 Task: Create a rule when custom fields attachments is set to a date Less than 1 hours from now by anyone except me.
Action: Mouse moved to (1367, 114)
Screenshot: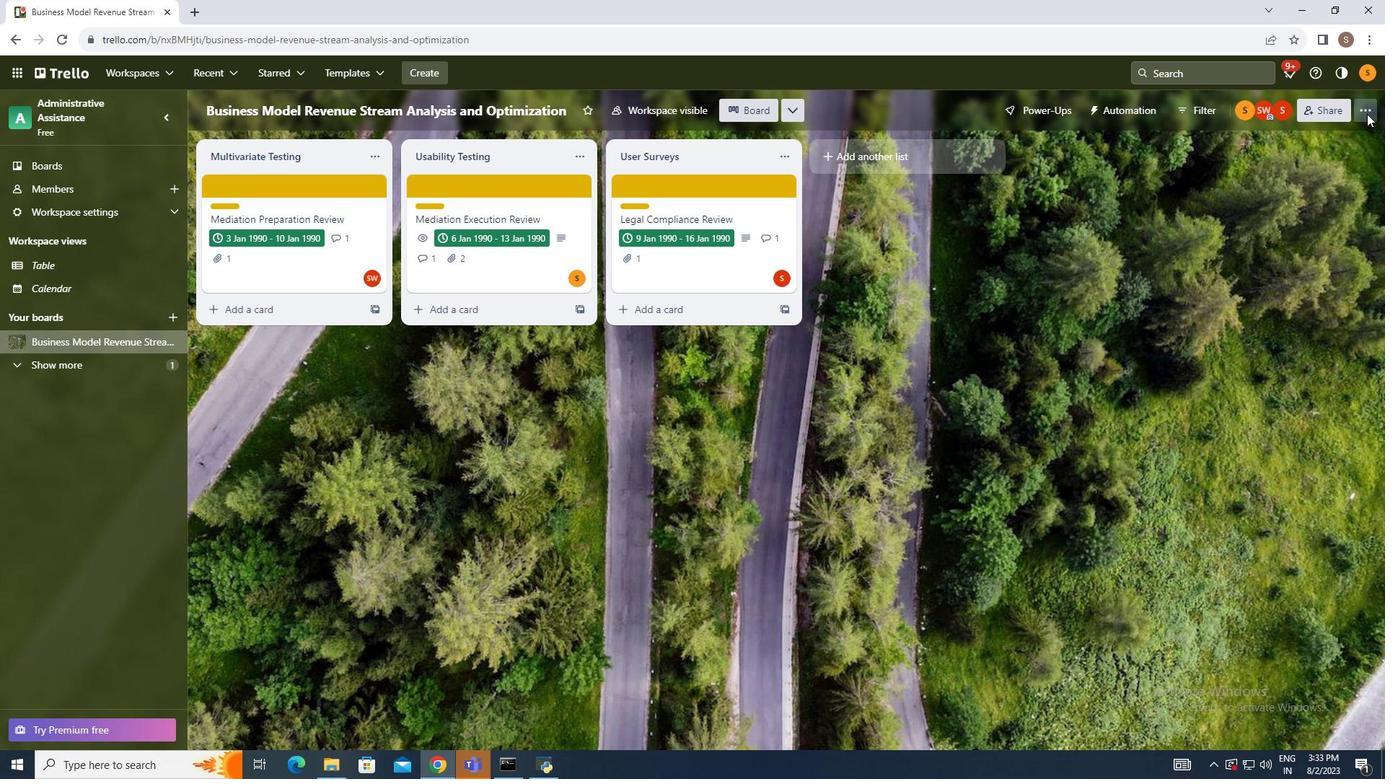 
Action: Mouse pressed left at (1367, 114)
Screenshot: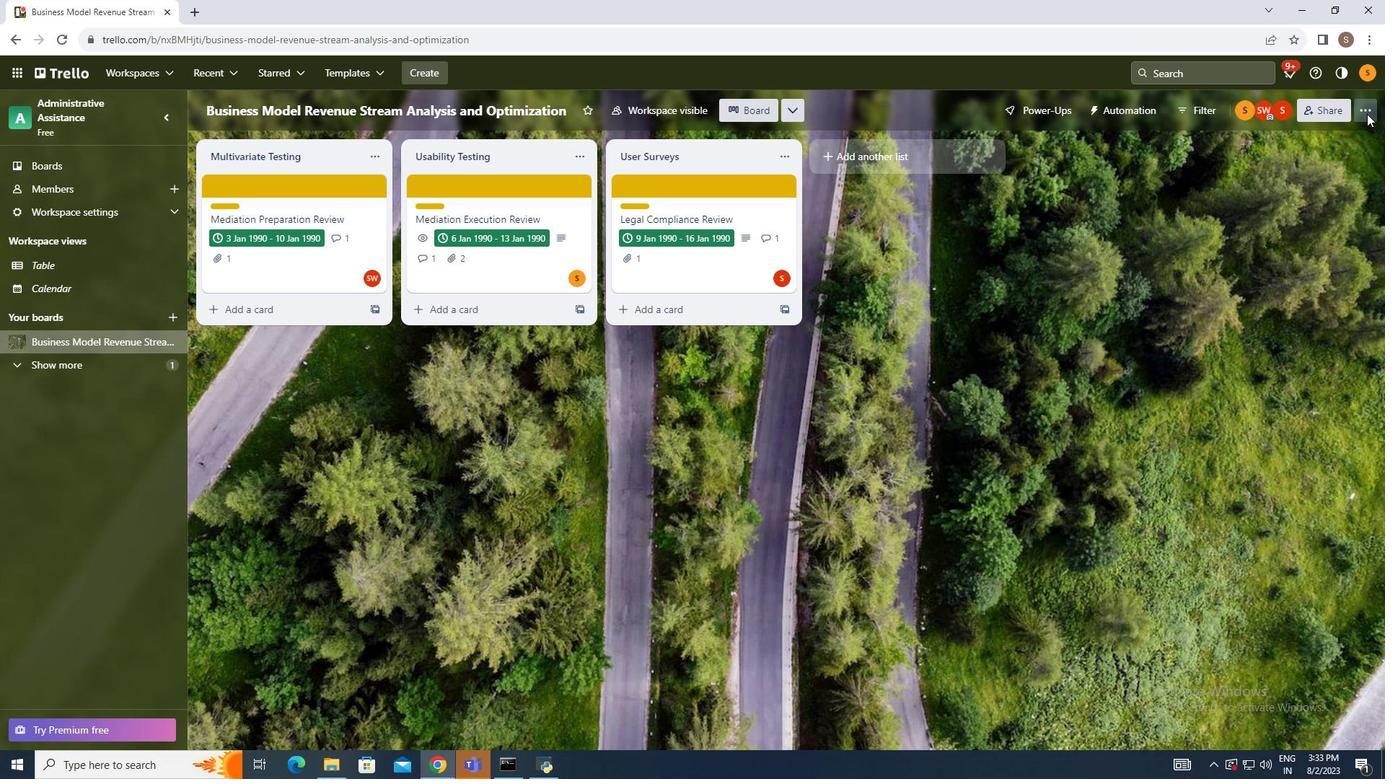 
Action: Mouse moved to (1246, 318)
Screenshot: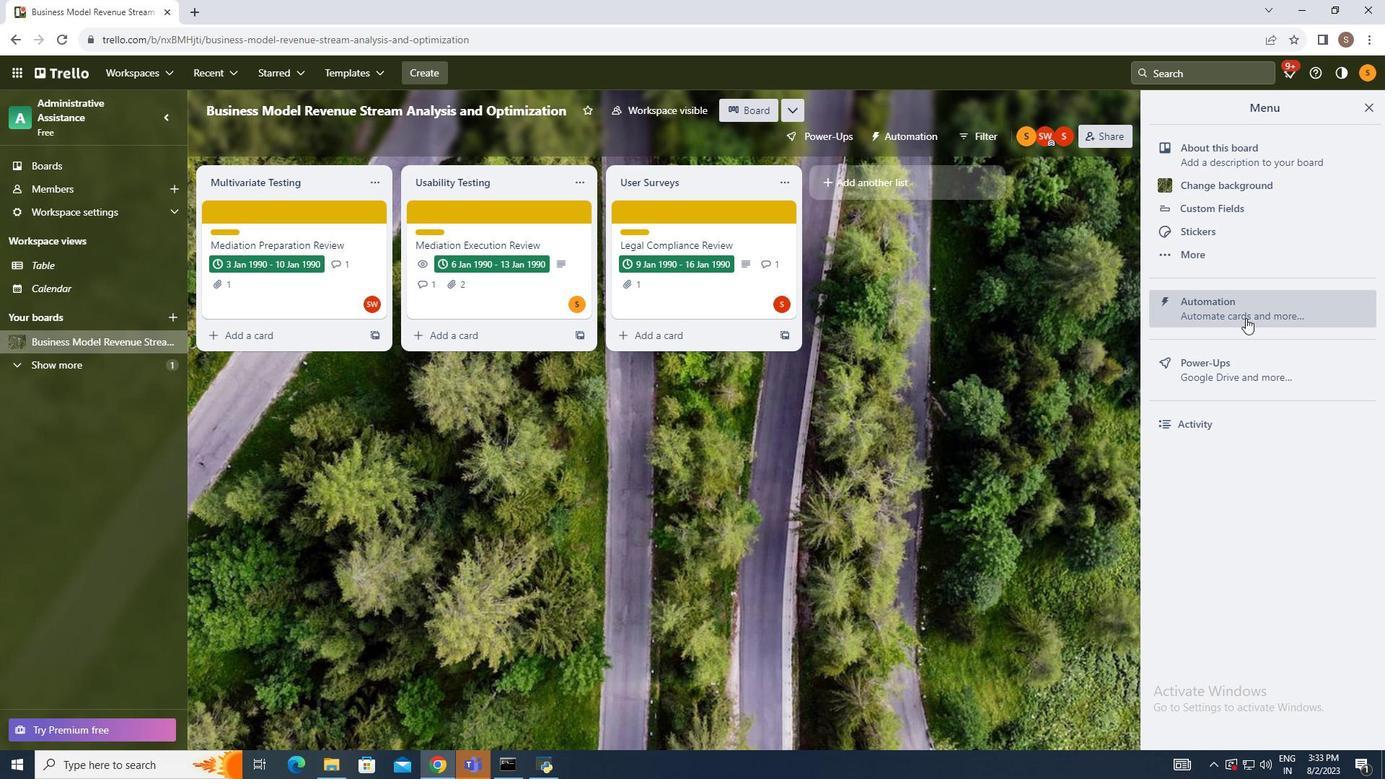
Action: Mouse pressed left at (1246, 318)
Screenshot: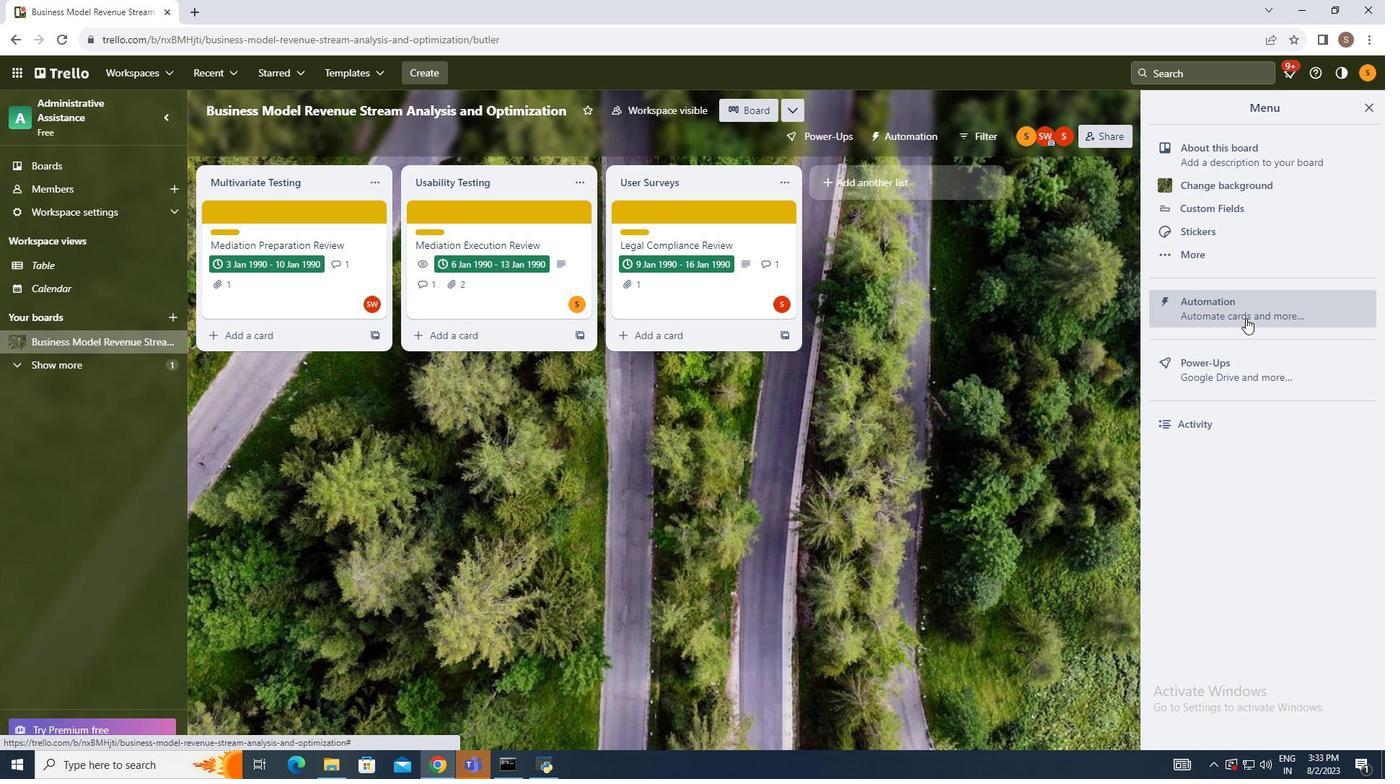 
Action: Mouse moved to (271, 259)
Screenshot: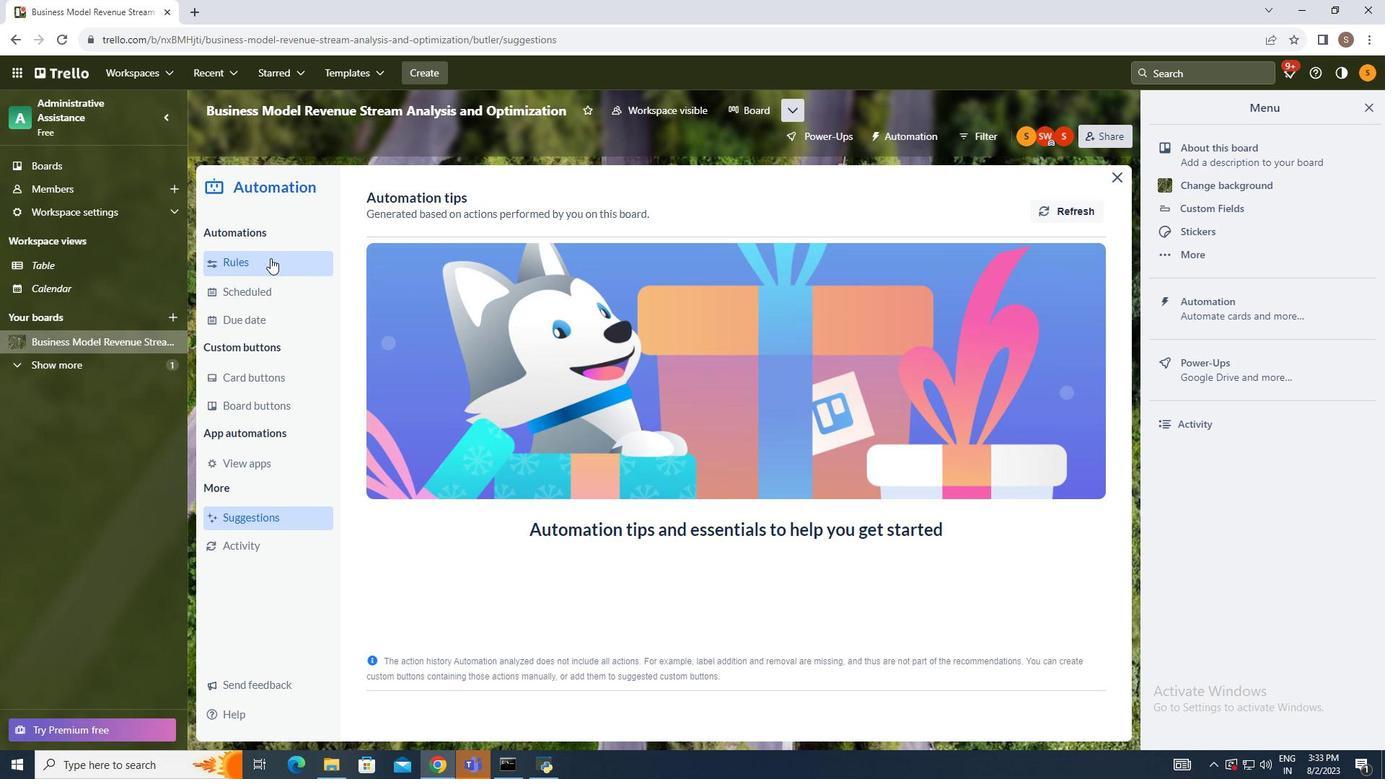 
Action: Mouse pressed left at (271, 259)
Screenshot: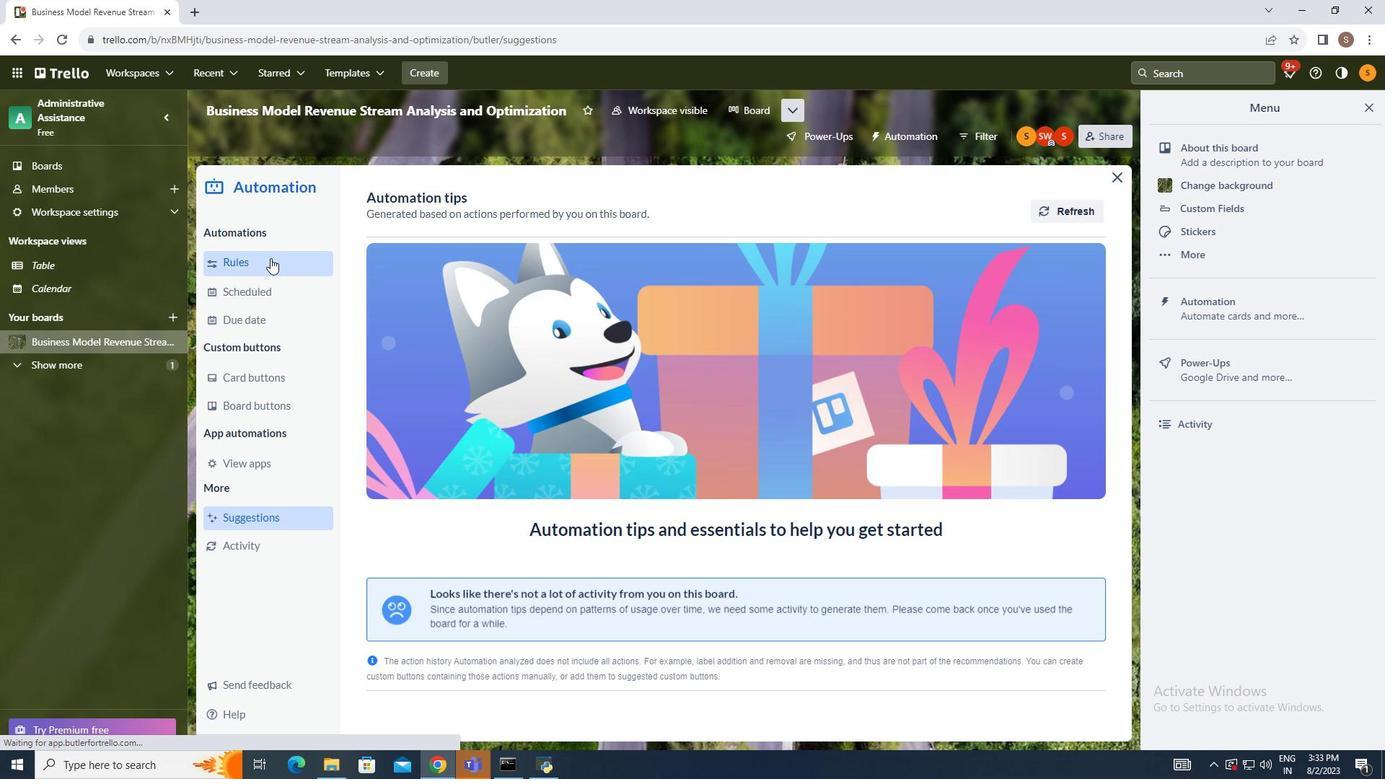 
Action: Mouse moved to (981, 207)
Screenshot: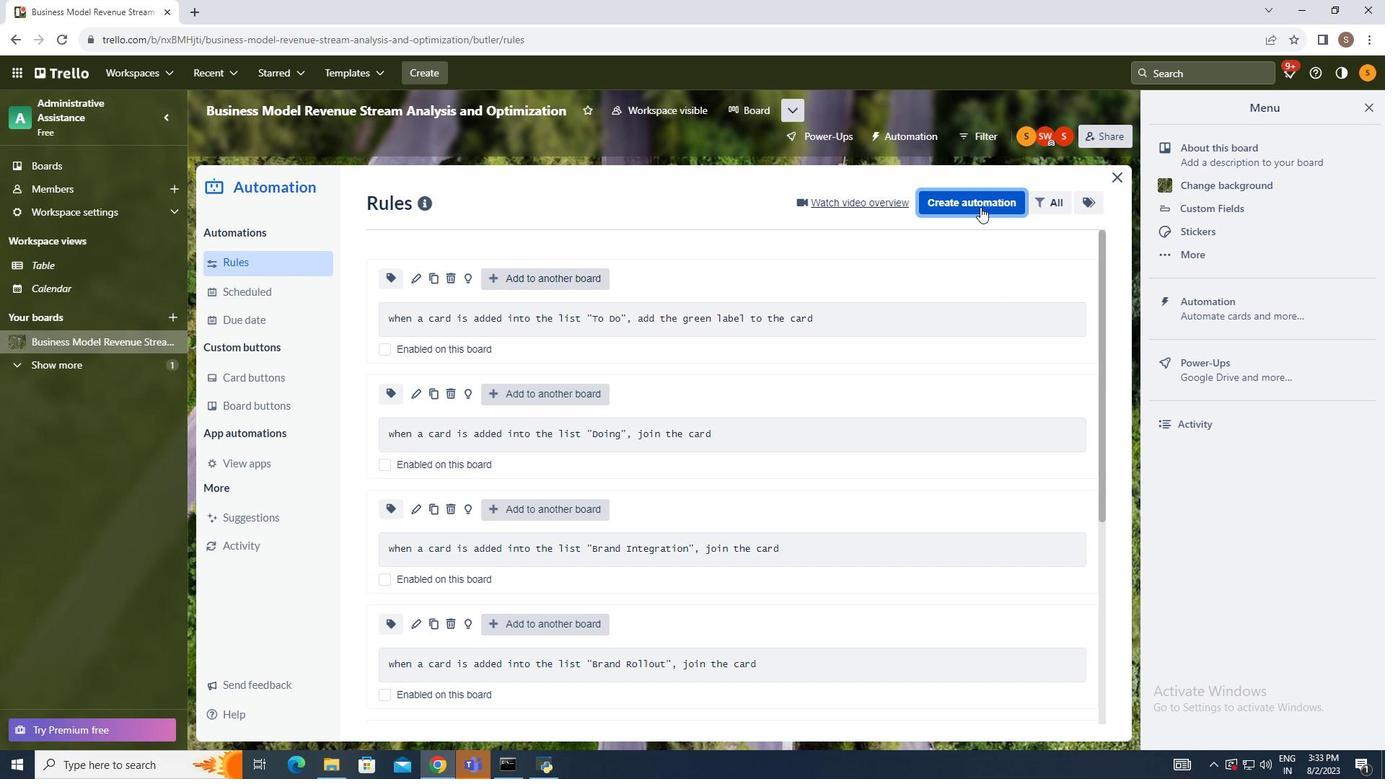 
Action: Mouse pressed left at (981, 207)
Screenshot: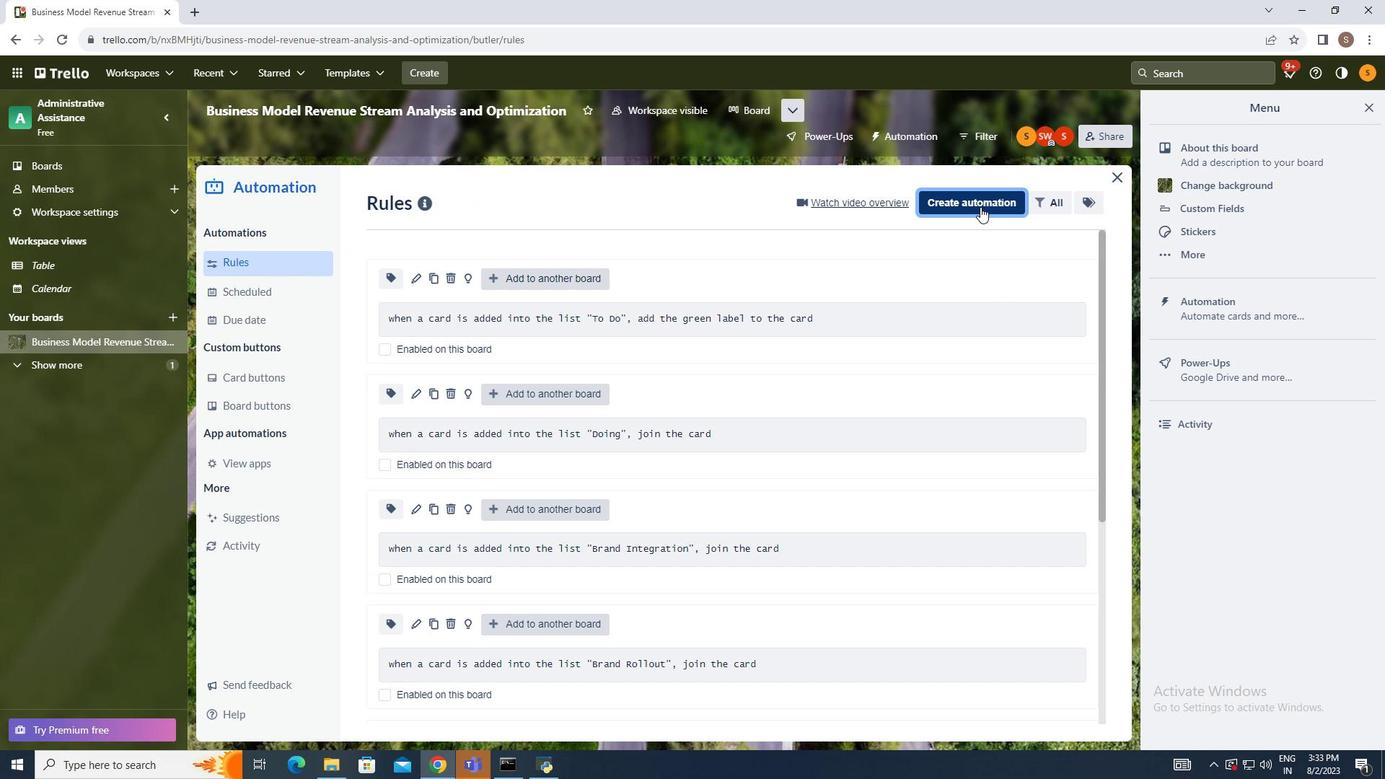 
Action: Mouse moved to (717, 345)
Screenshot: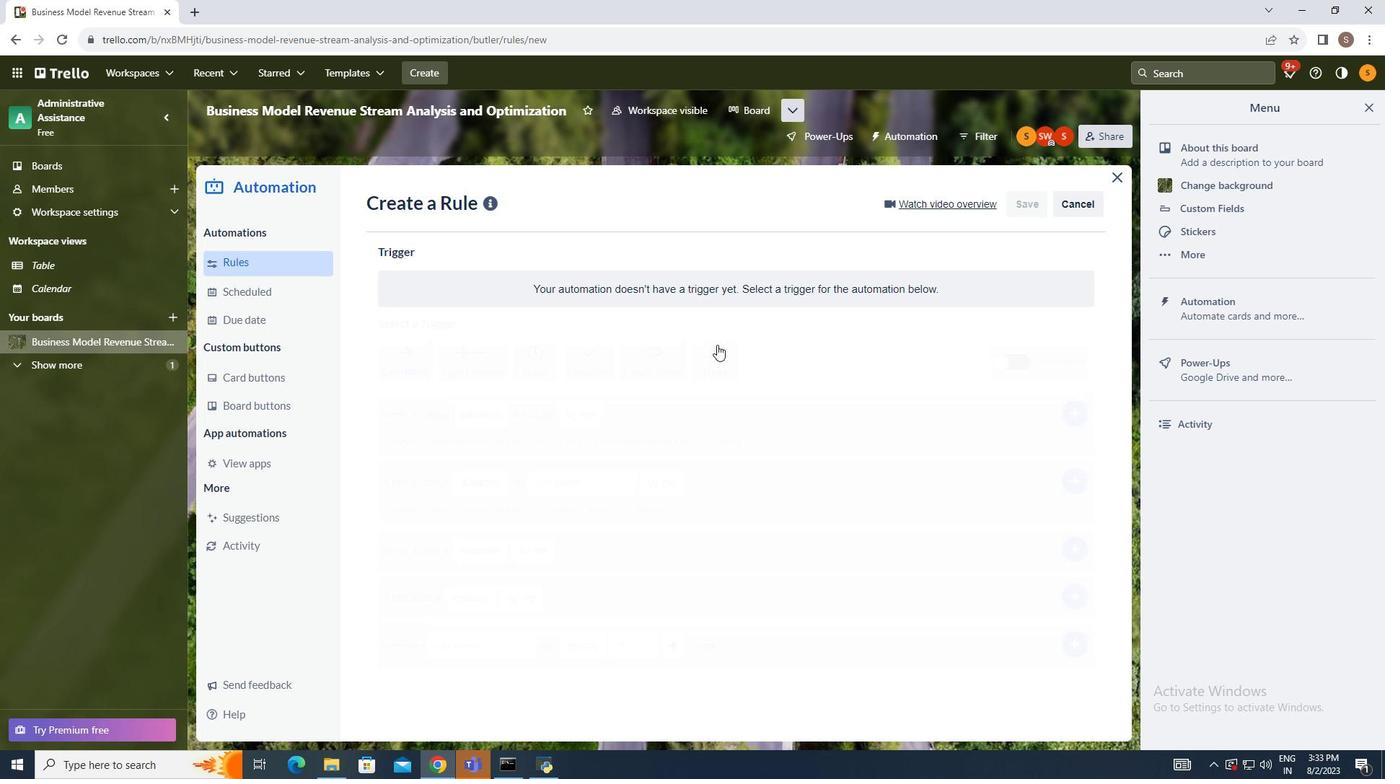 
Action: Mouse pressed left at (717, 345)
Screenshot: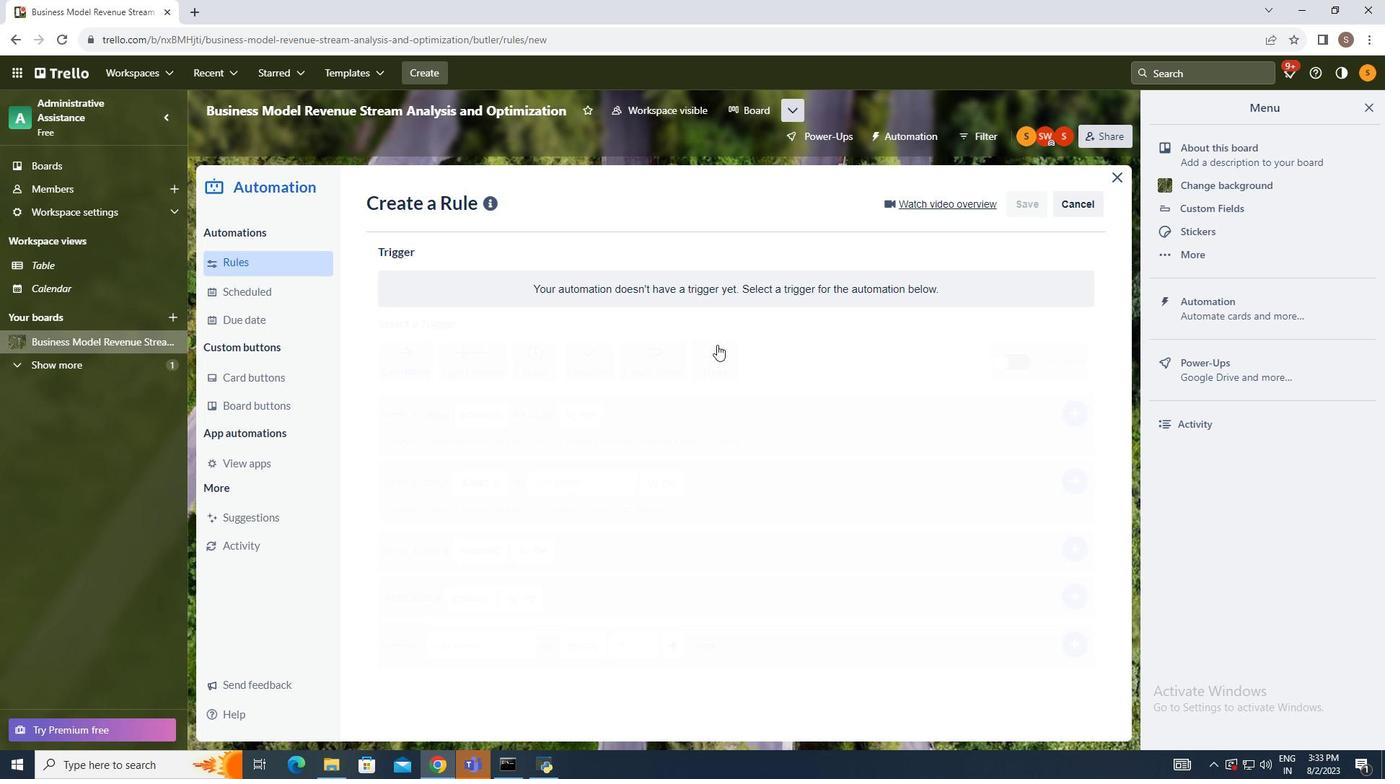 
Action: Mouse moved to (720, 400)
Screenshot: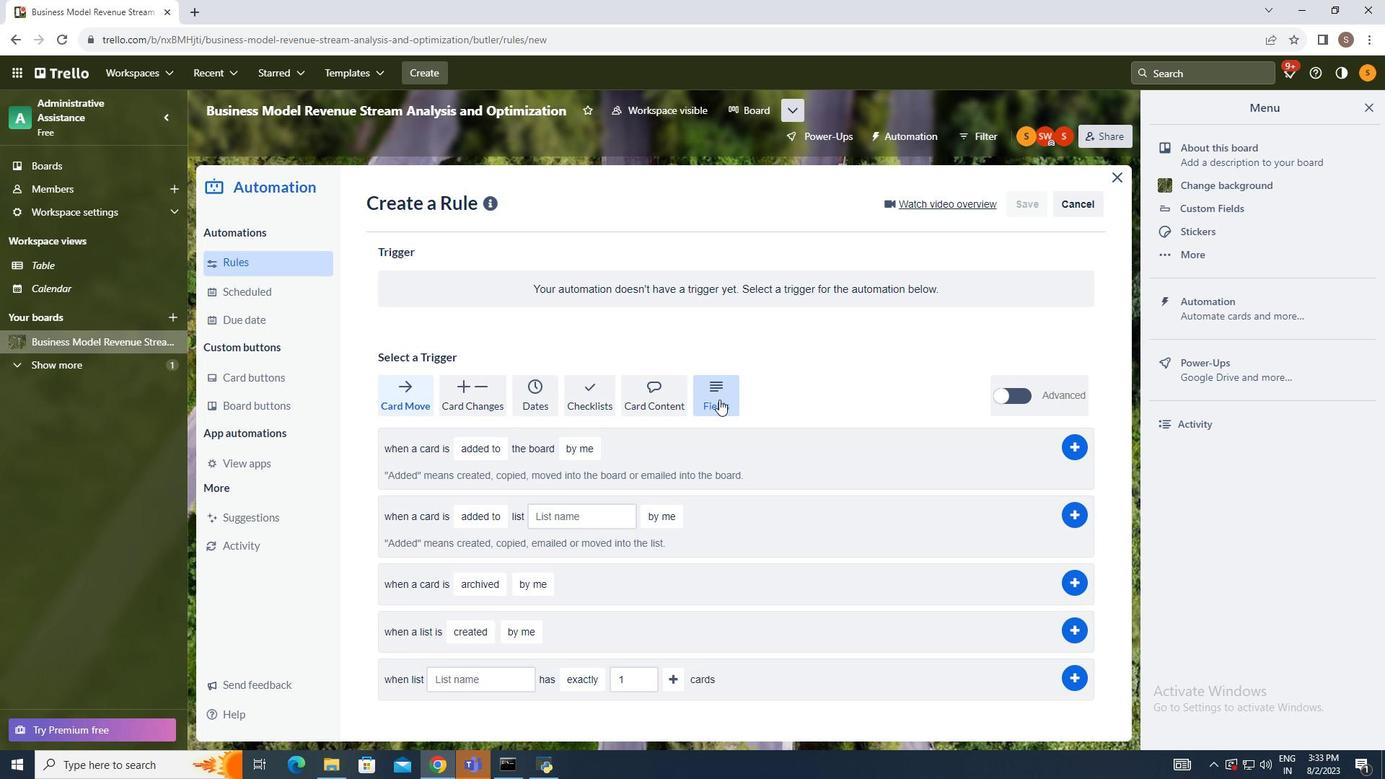 
Action: Mouse pressed left at (720, 400)
Screenshot: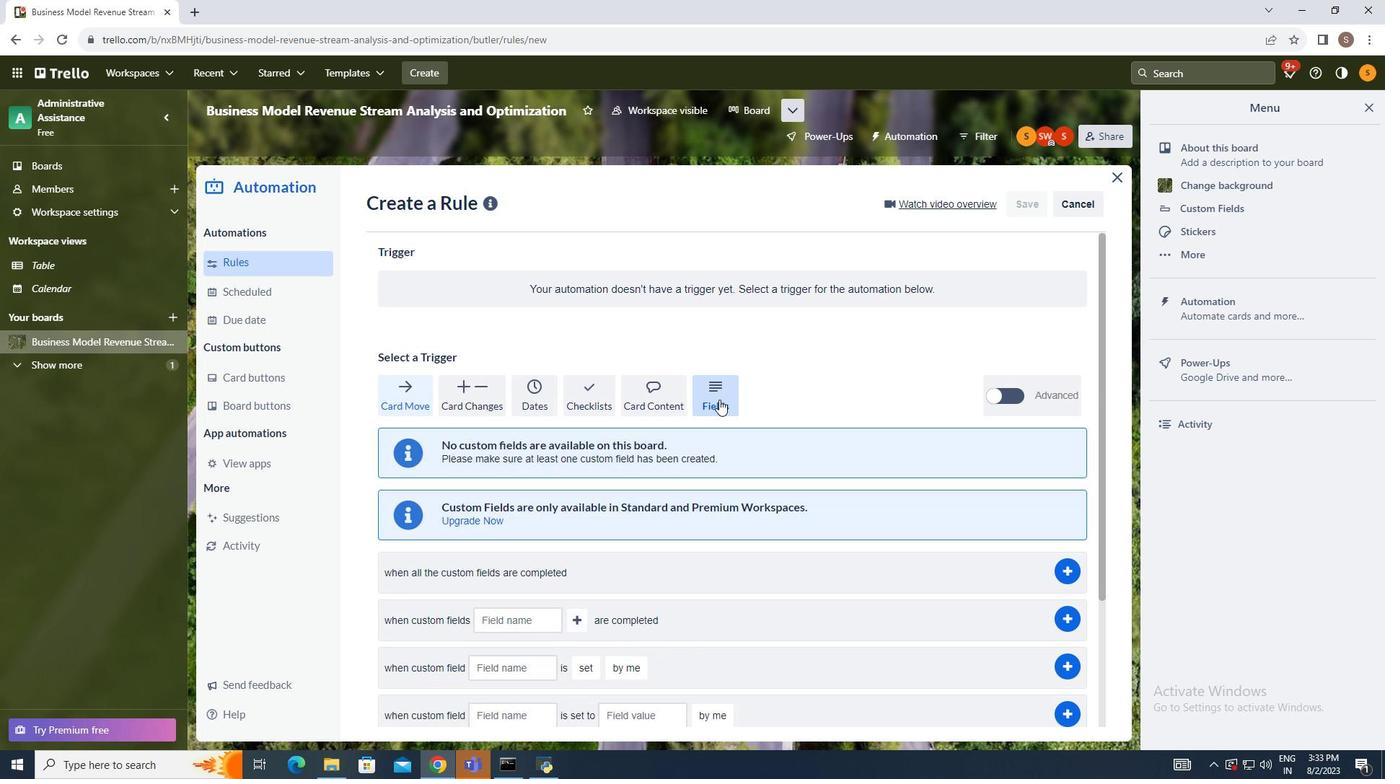 
Action: Mouse moved to (742, 471)
Screenshot: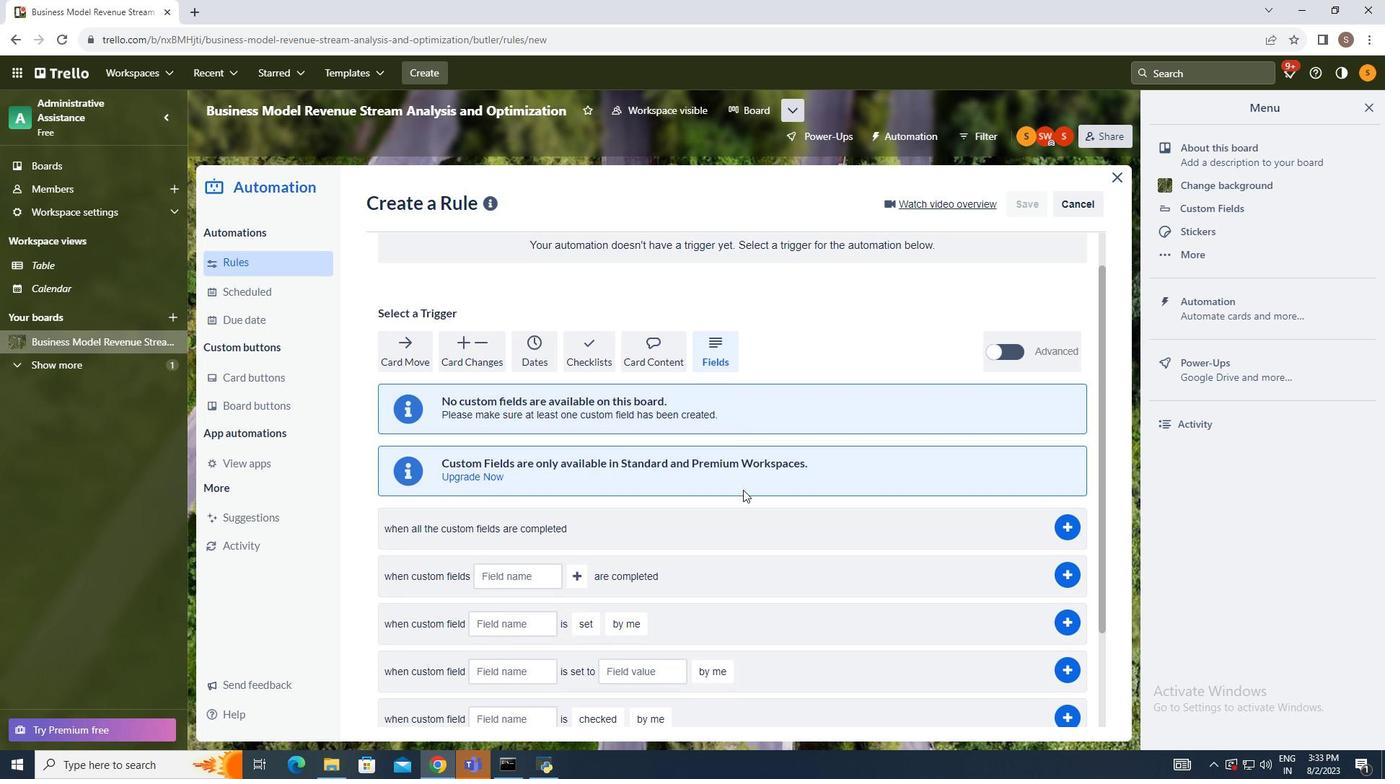 
Action: Mouse scrolled (742, 470) with delta (0, 0)
Screenshot: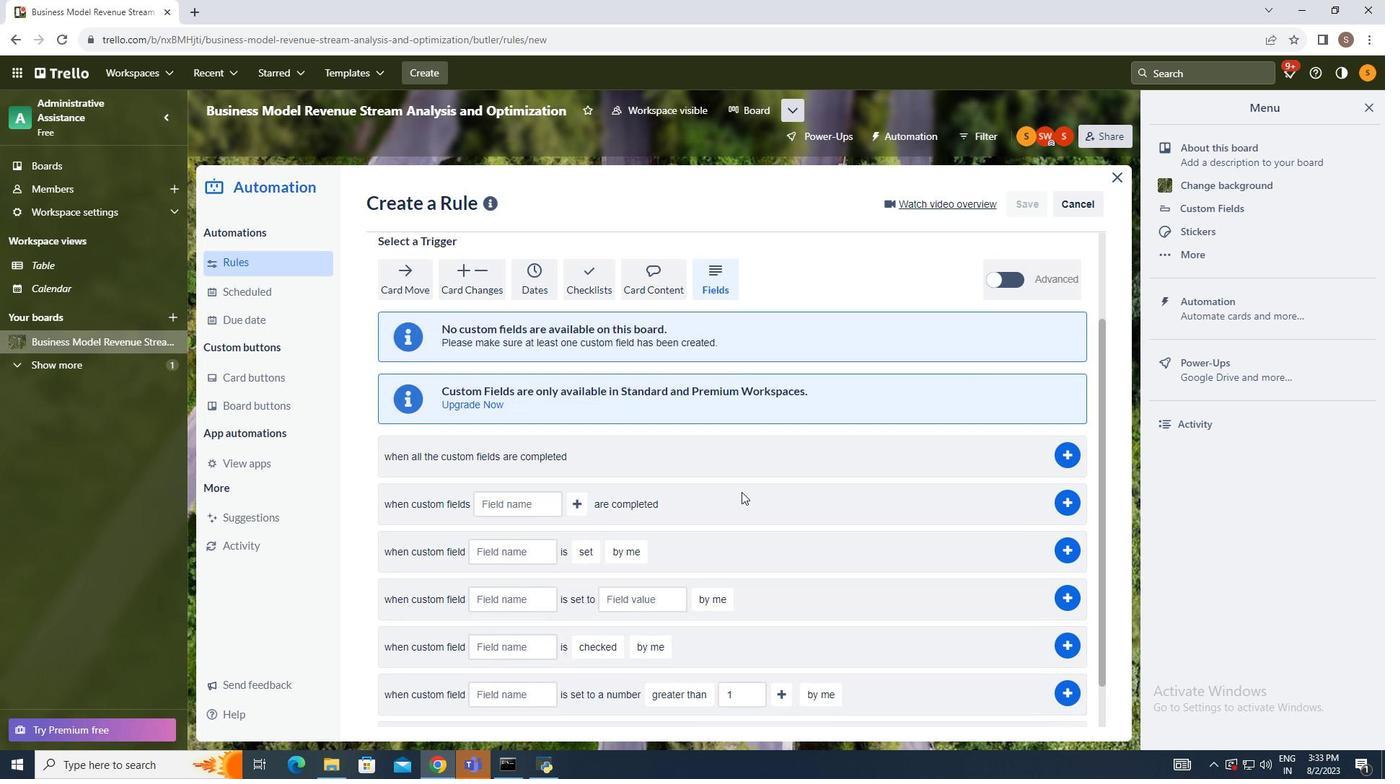 
Action: Mouse moved to (743, 481)
Screenshot: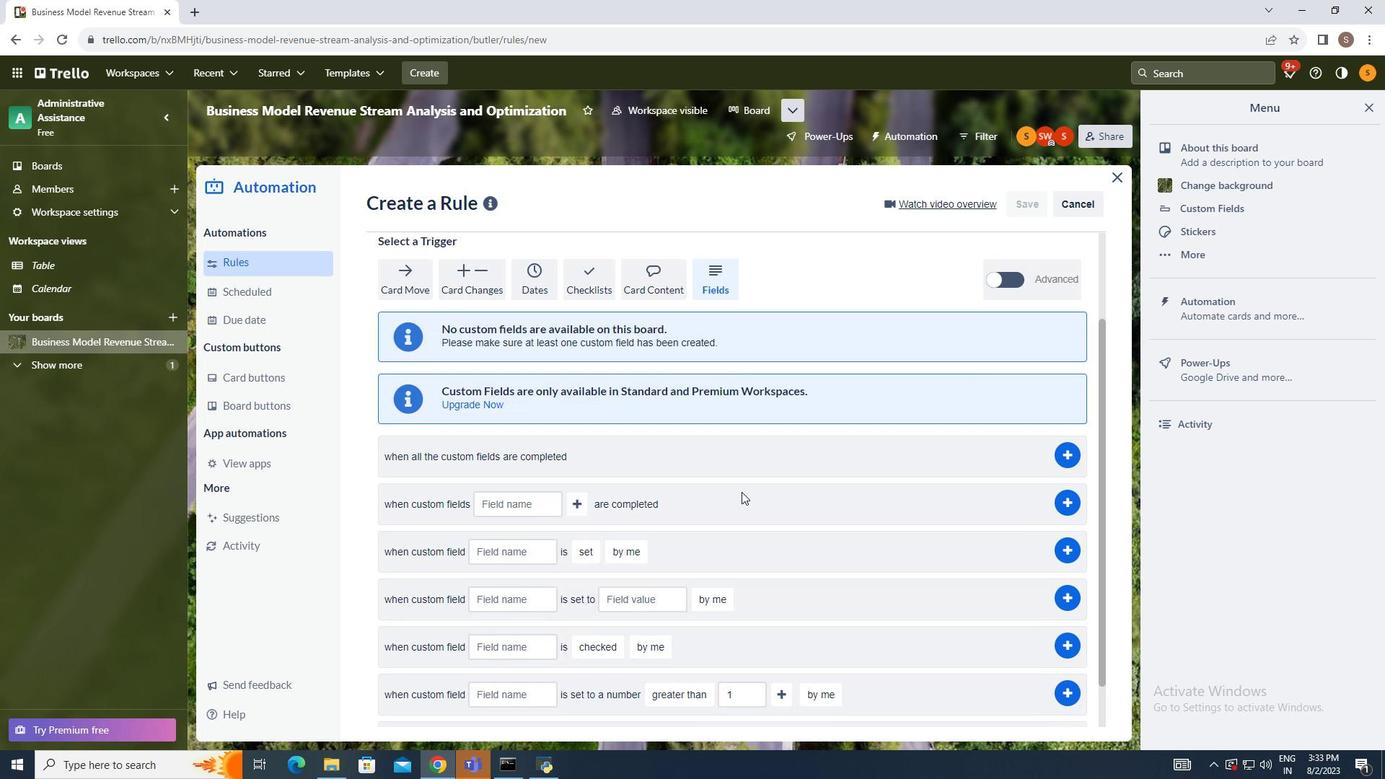 
Action: Mouse scrolled (743, 480) with delta (0, 0)
Screenshot: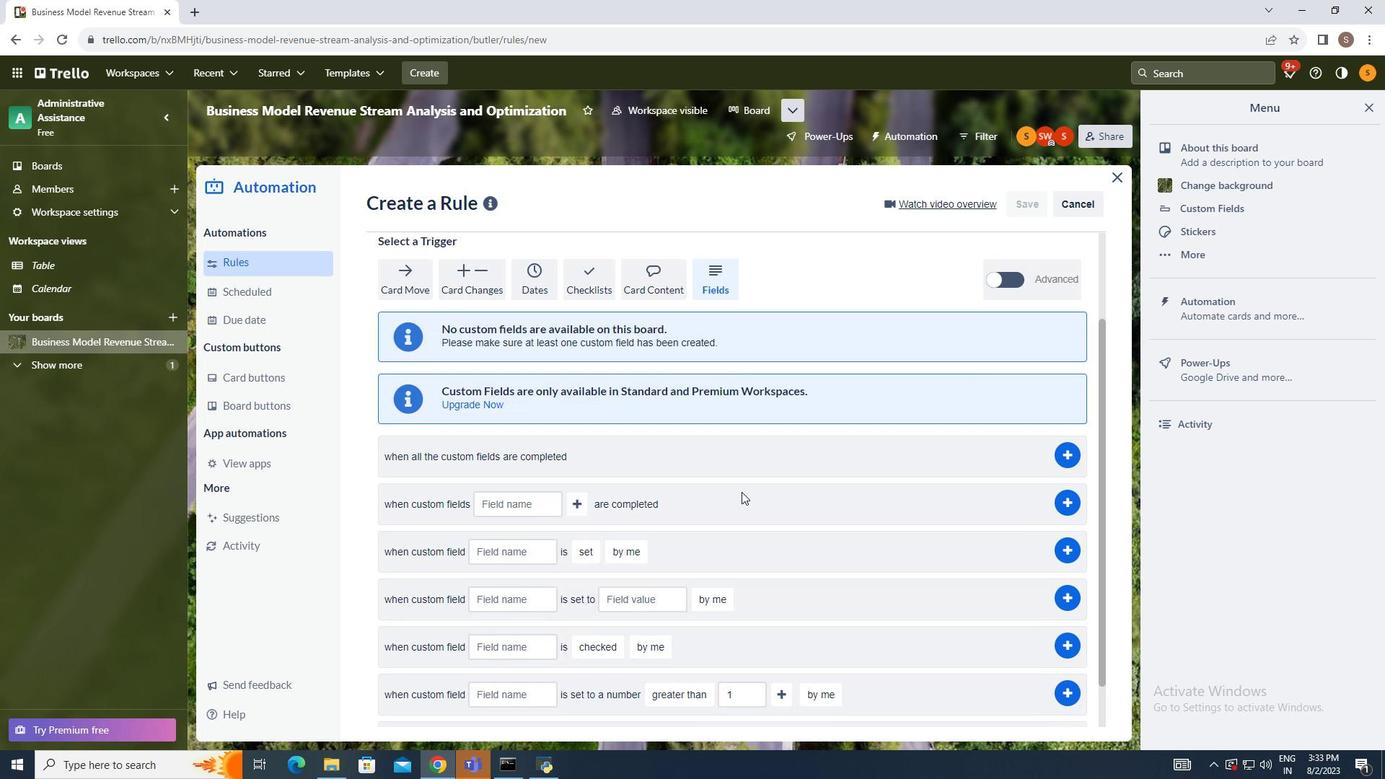 
Action: Mouse moved to (743, 490)
Screenshot: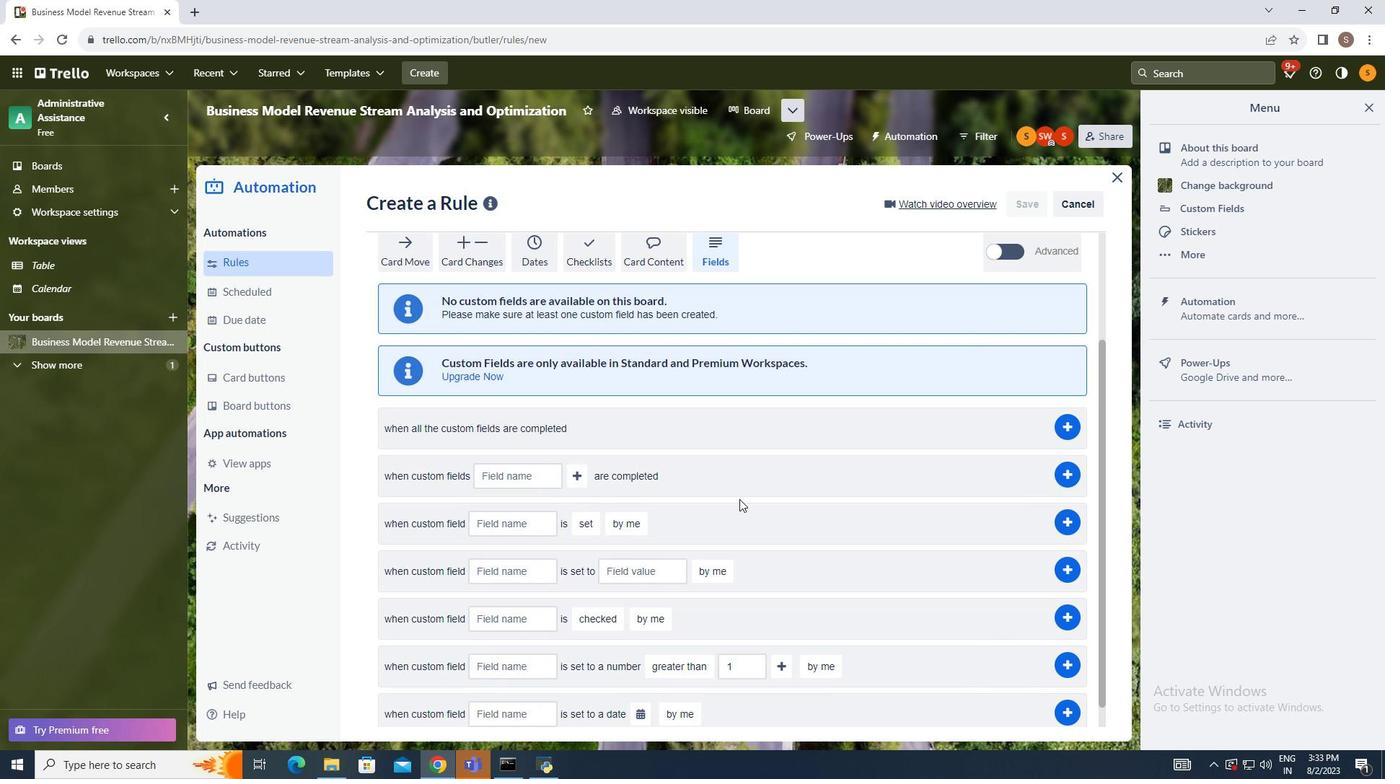 
Action: Mouse scrolled (743, 491) with delta (0, 0)
Screenshot: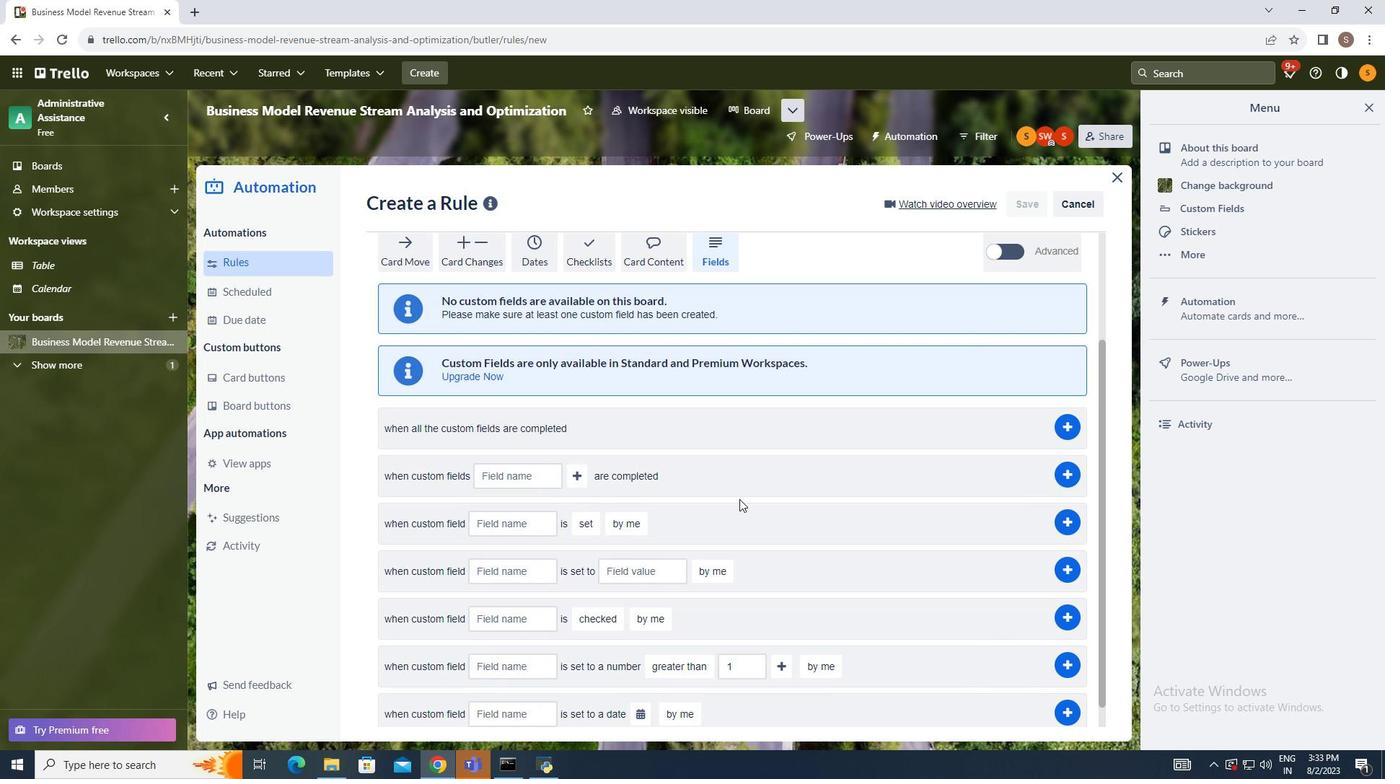
Action: Mouse moved to (741, 497)
Screenshot: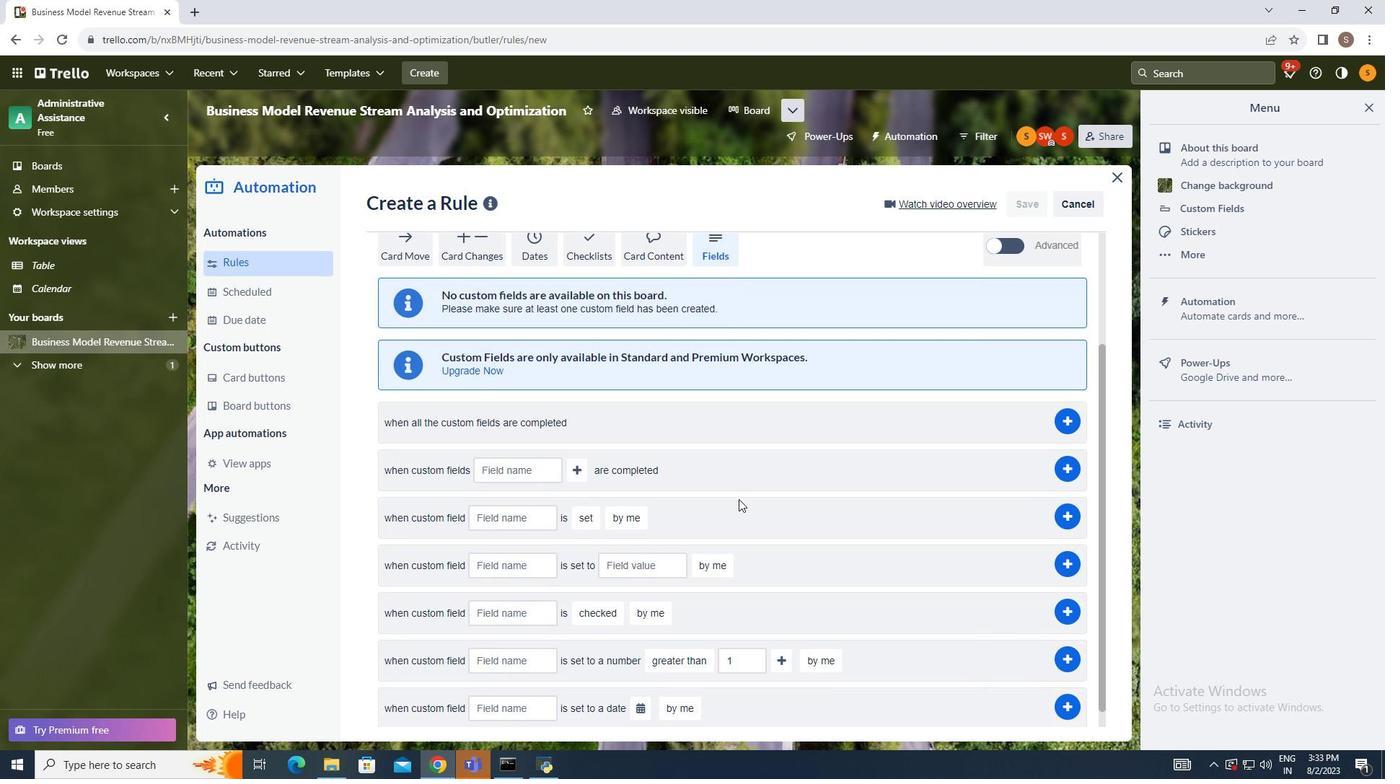 
Action: Mouse scrolled (741, 495) with delta (0, 0)
Screenshot: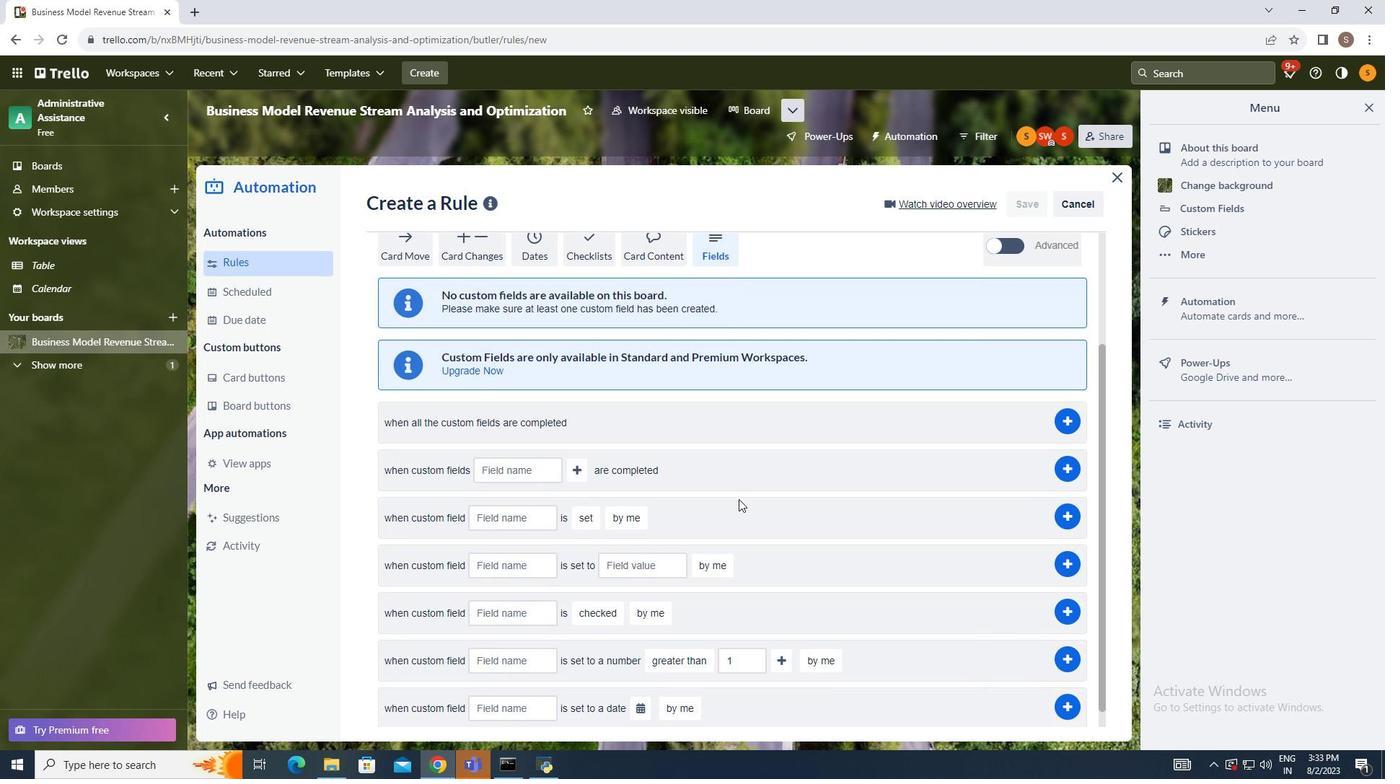 
Action: Mouse moved to (740, 499)
Screenshot: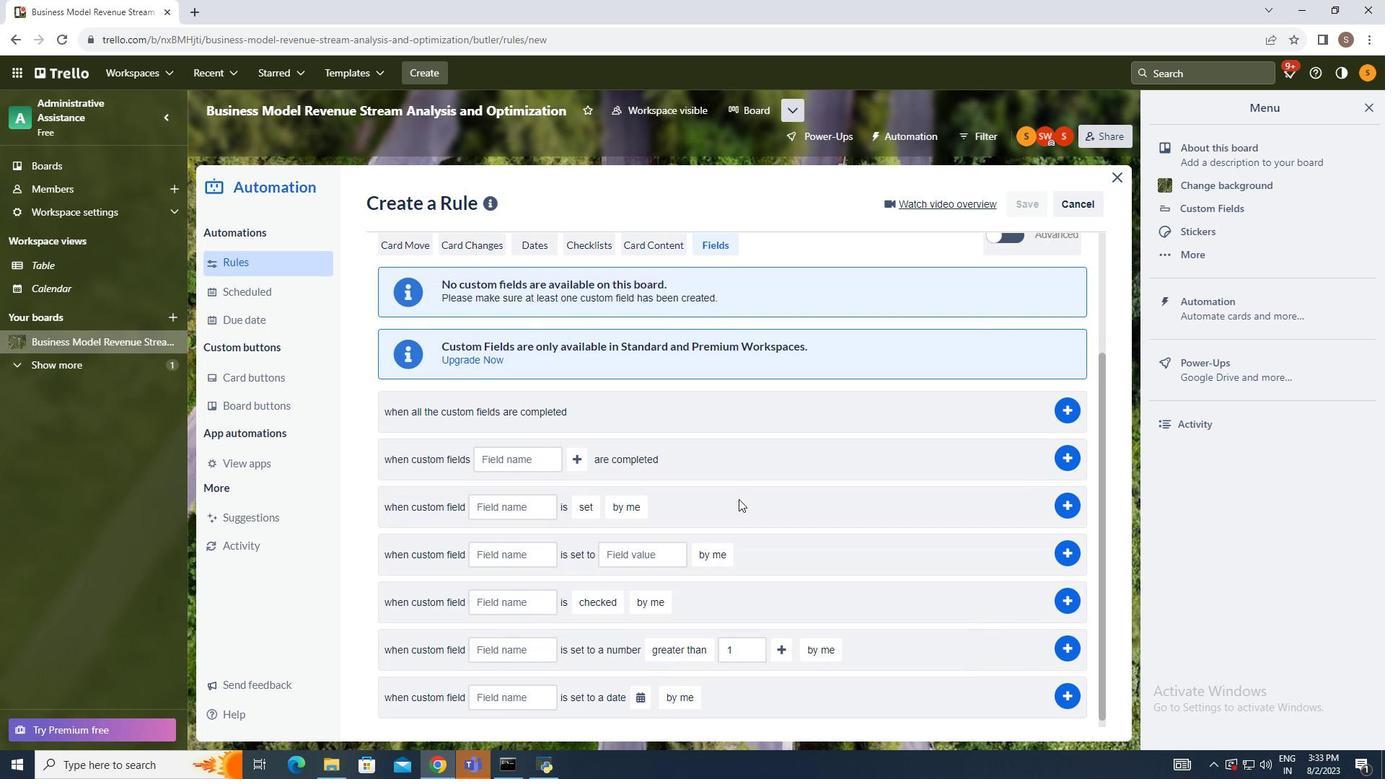 
Action: Mouse scrolled (740, 499) with delta (0, 0)
Screenshot: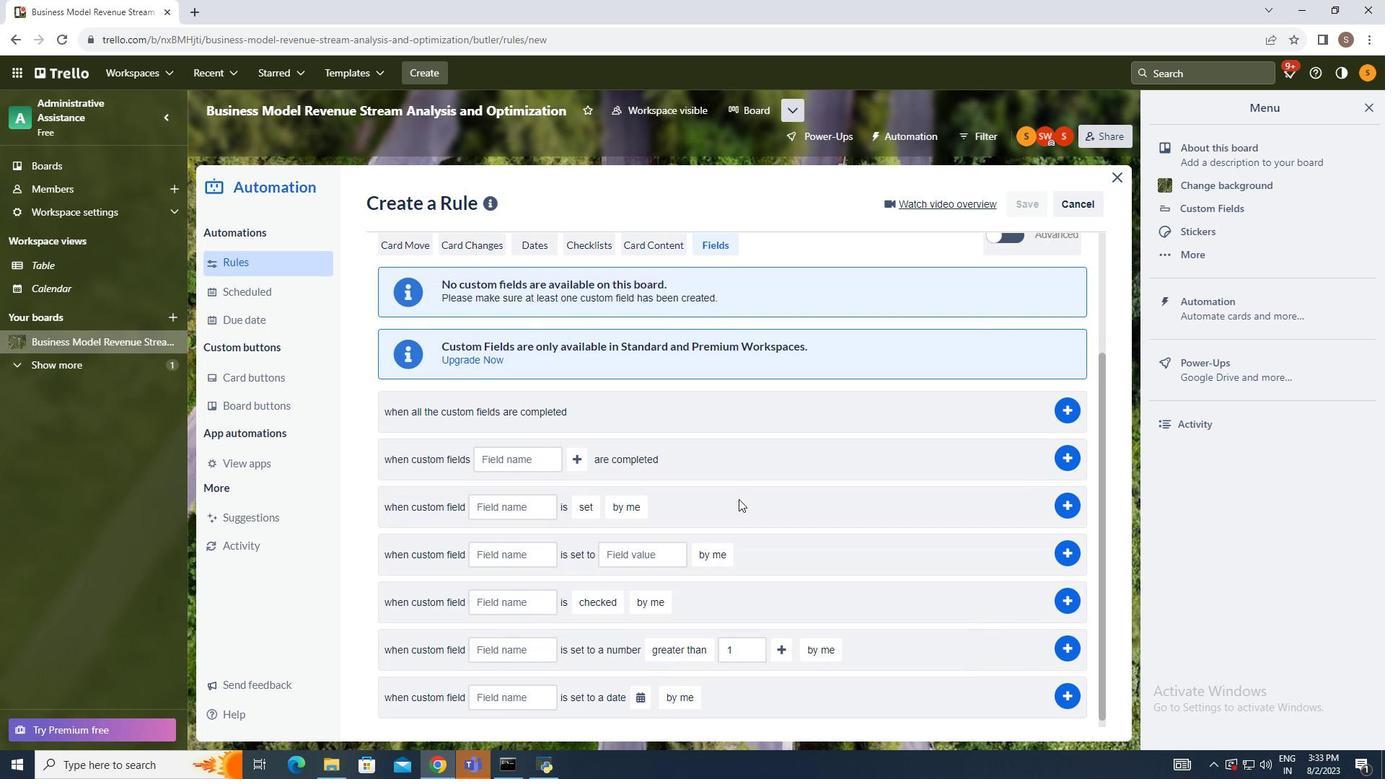 
Action: Mouse moved to (505, 686)
Screenshot: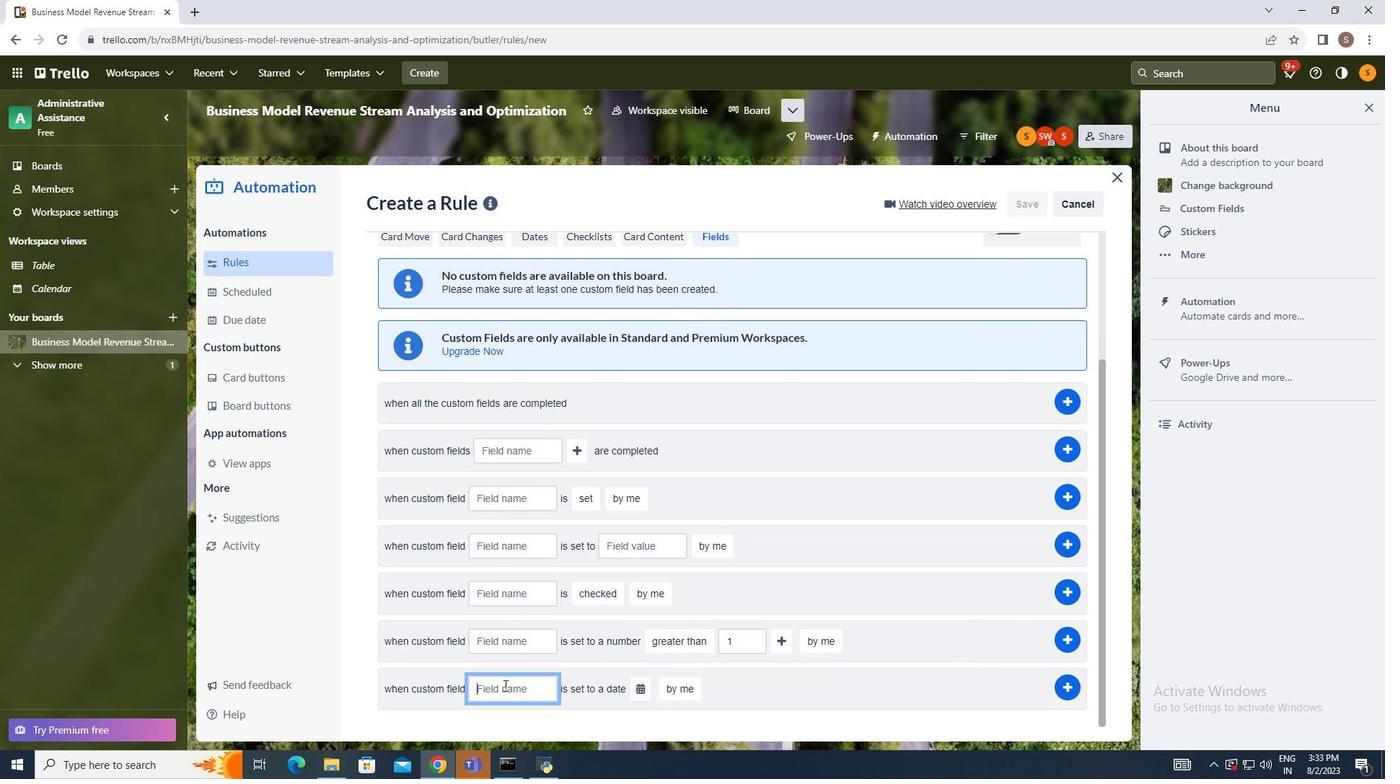 
Action: Mouse pressed left at (505, 686)
Screenshot: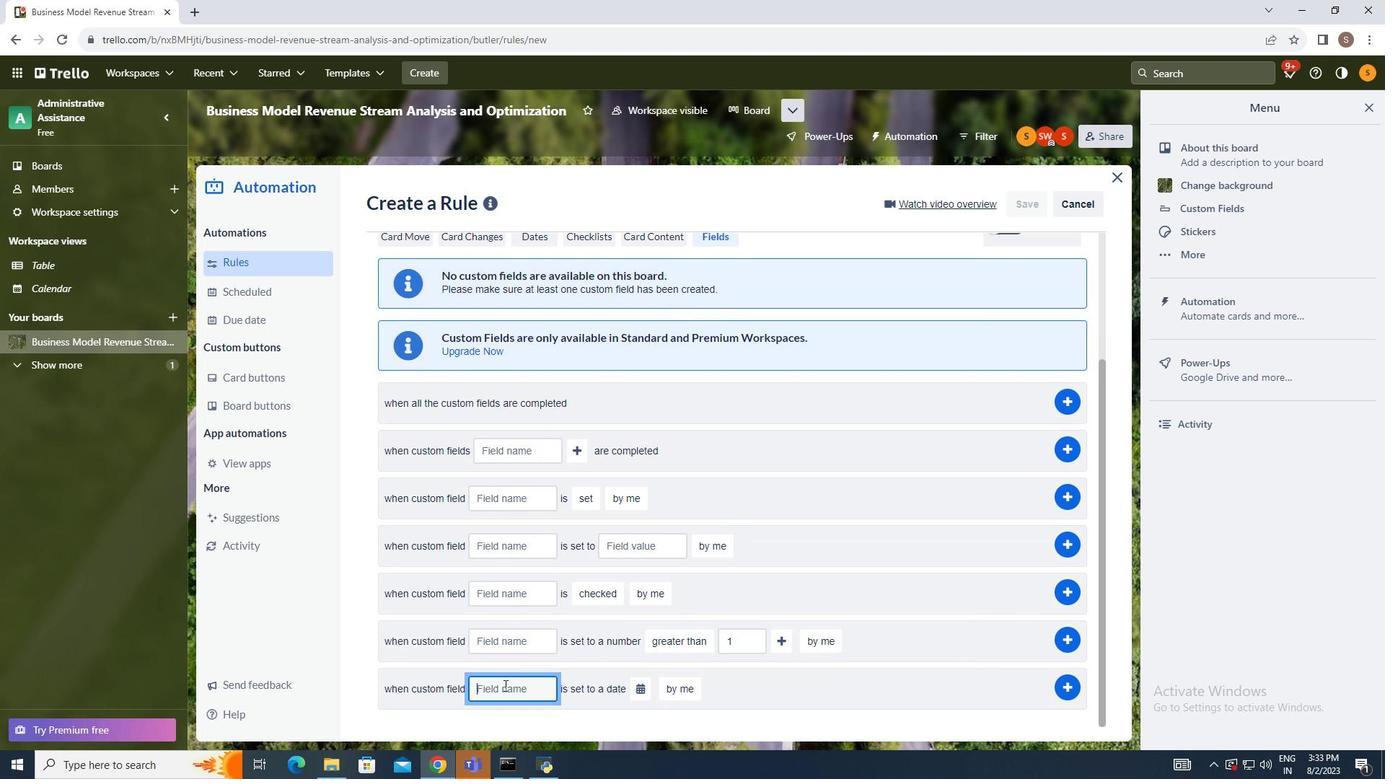 
Action: Mouse moved to (326, 606)
Screenshot: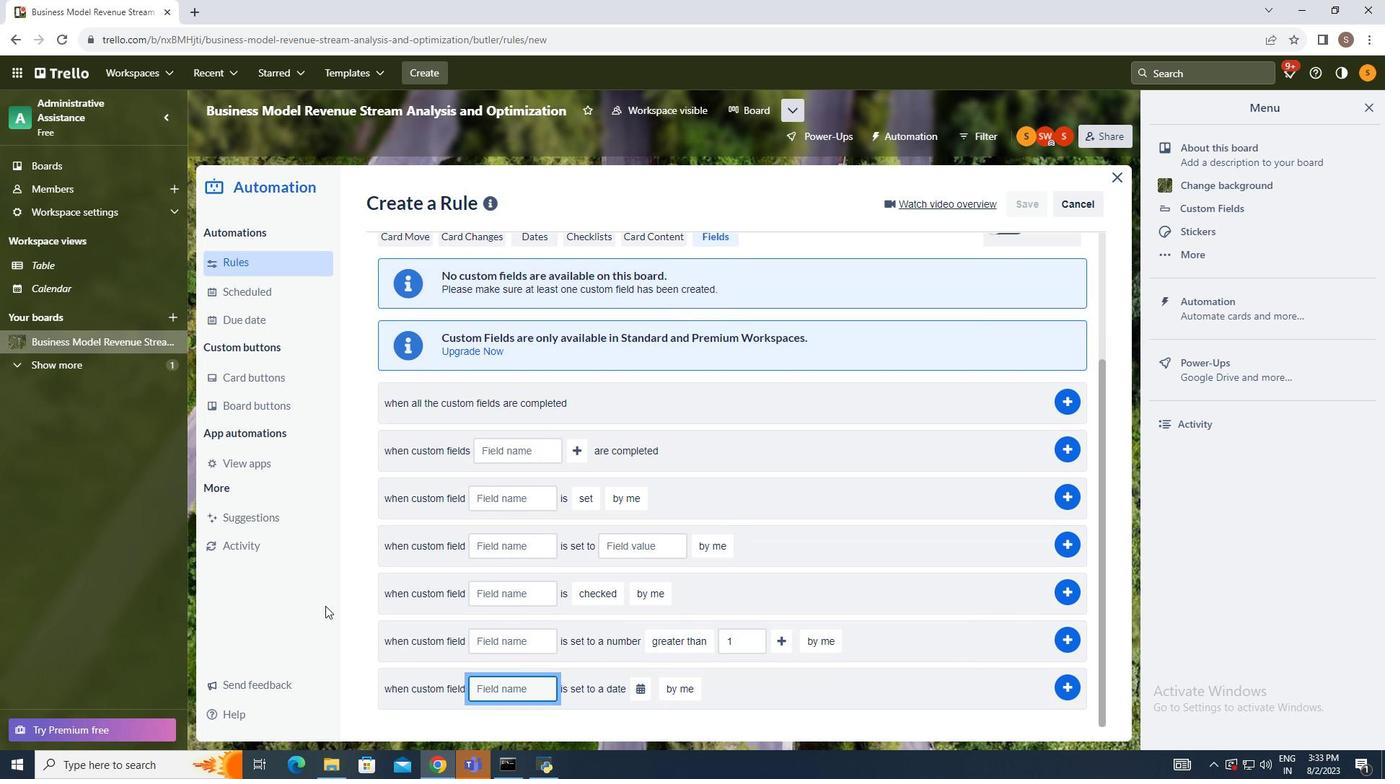 
Action: Key pressed attachments
Screenshot: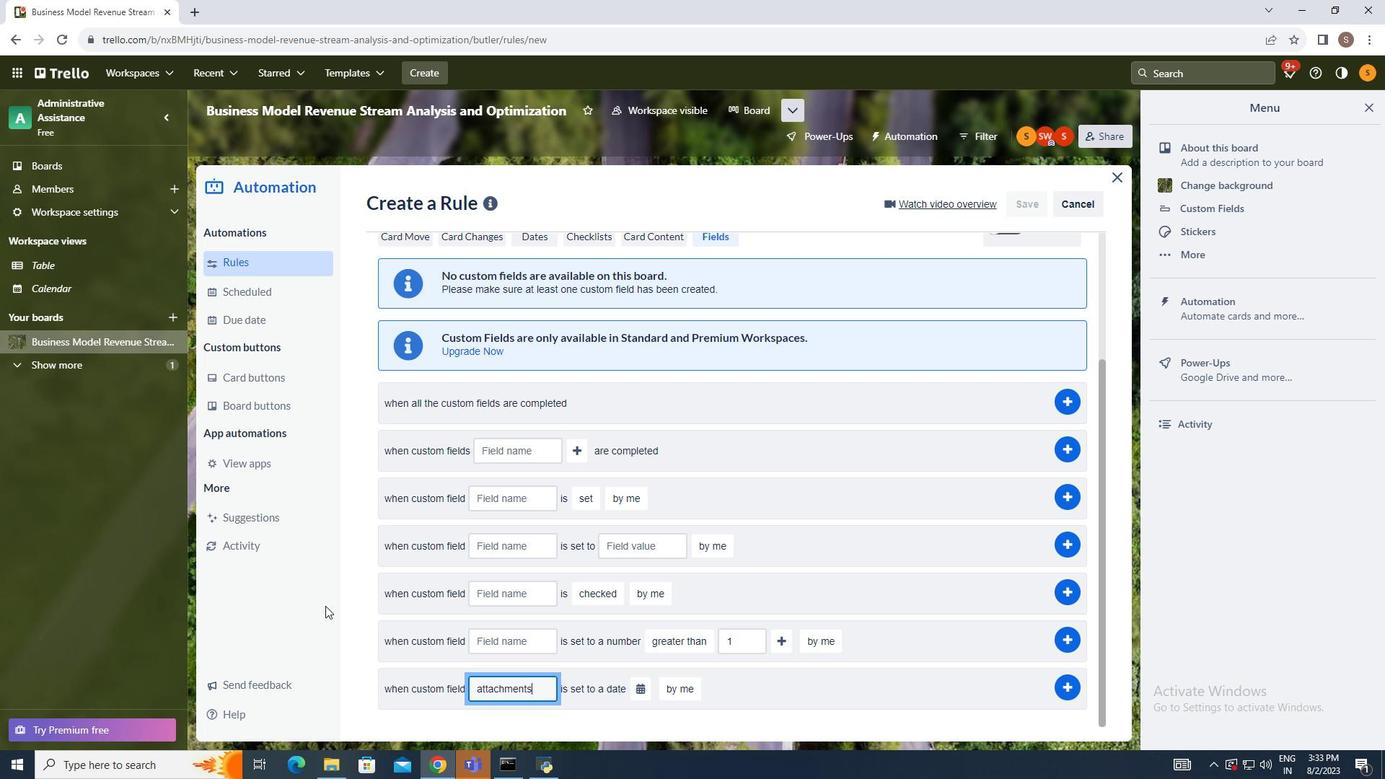 
Action: Mouse moved to (649, 694)
Screenshot: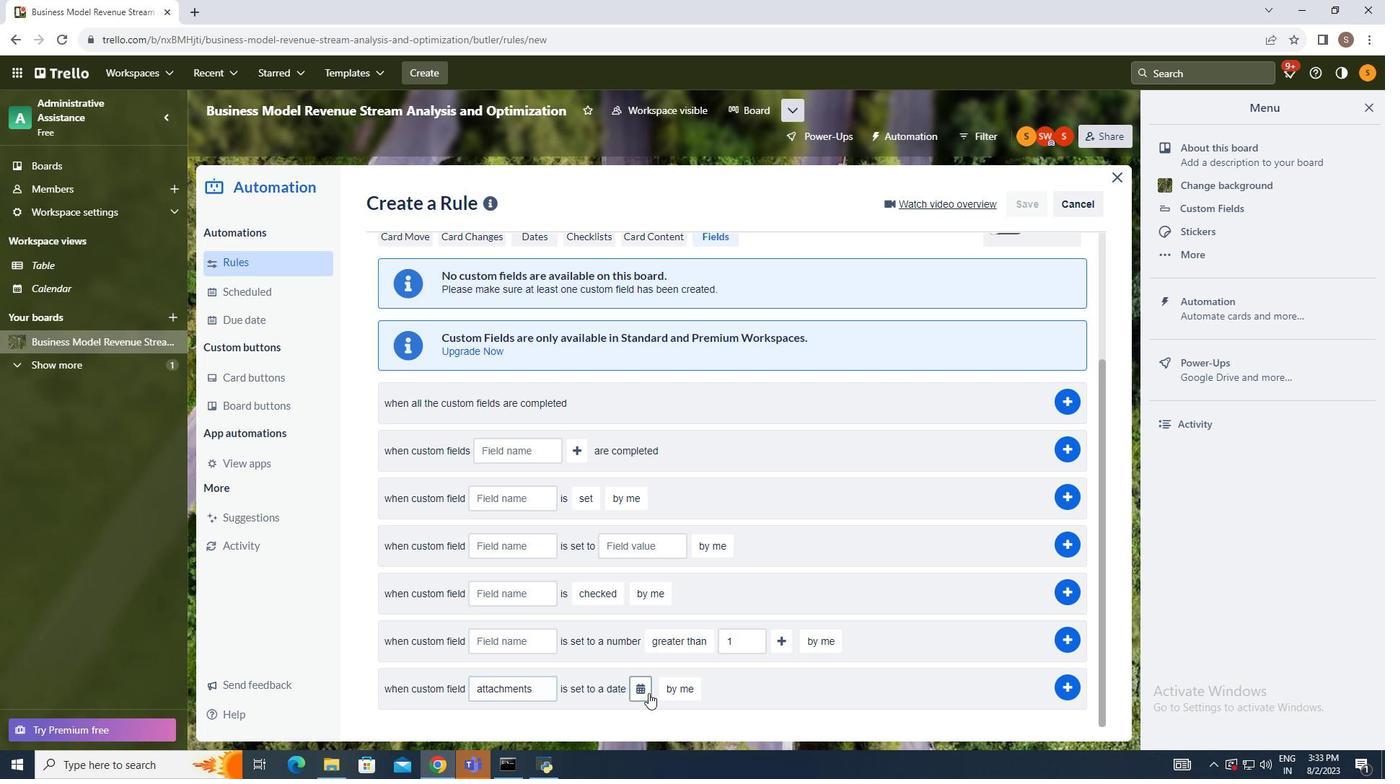 
Action: Mouse pressed left at (649, 694)
Screenshot: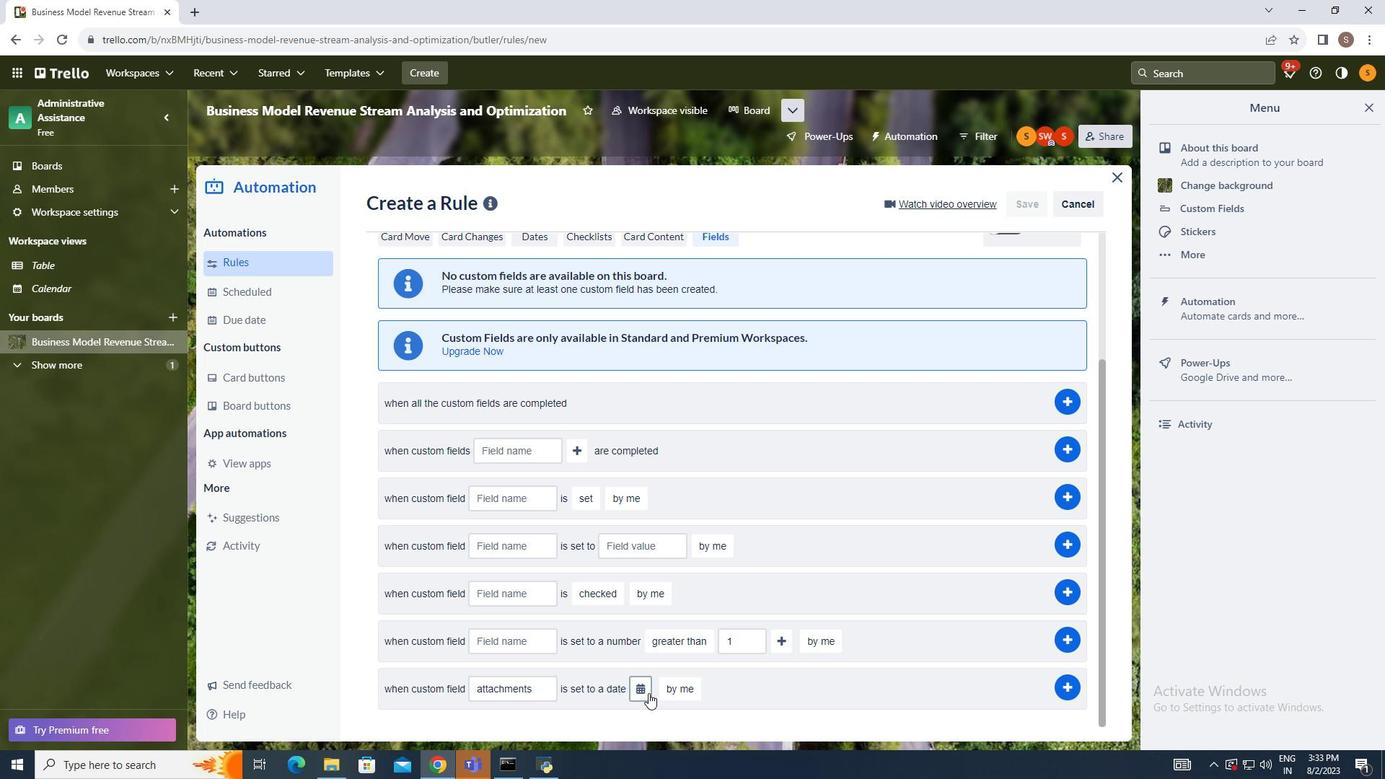 
Action: Mouse moved to (630, 687)
Screenshot: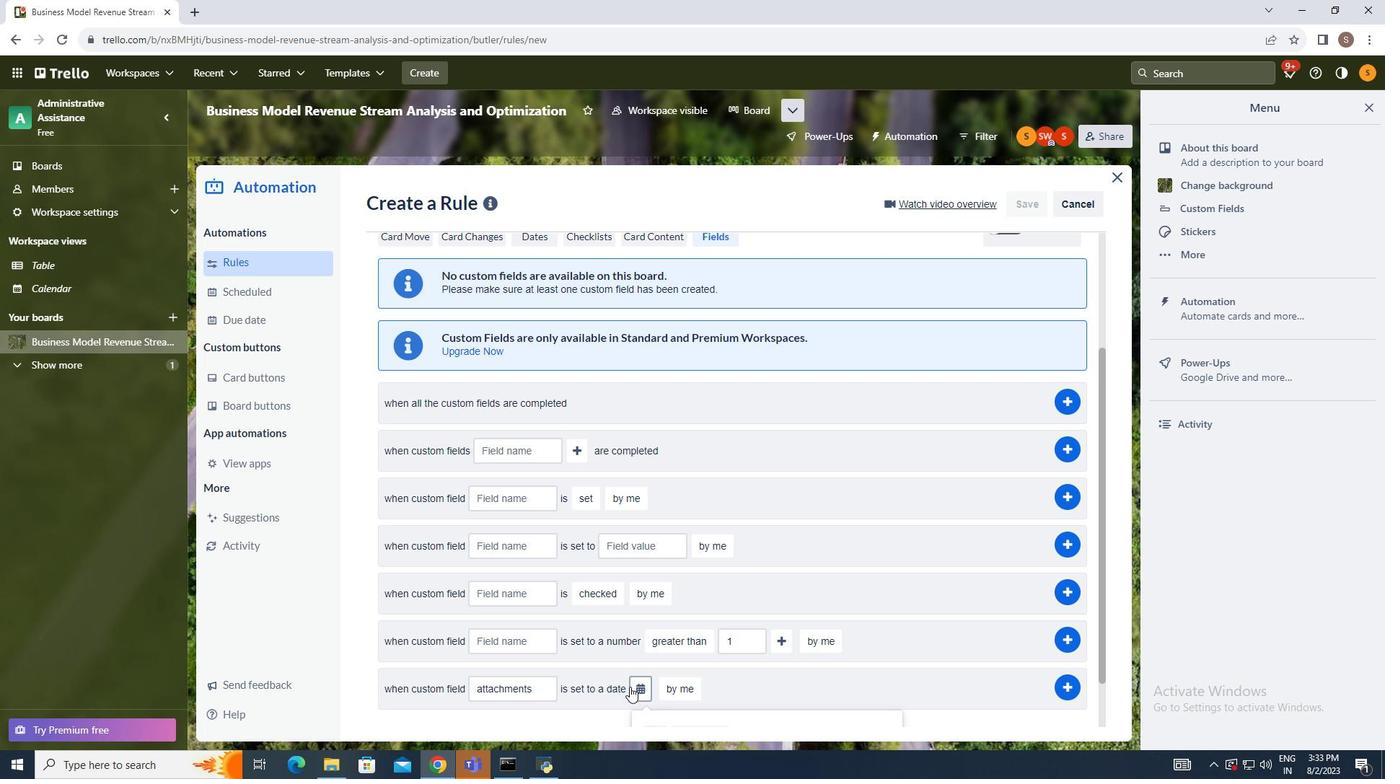 
Action: Mouse scrolled (630, 686) with delta (0, 0)
Screenshot: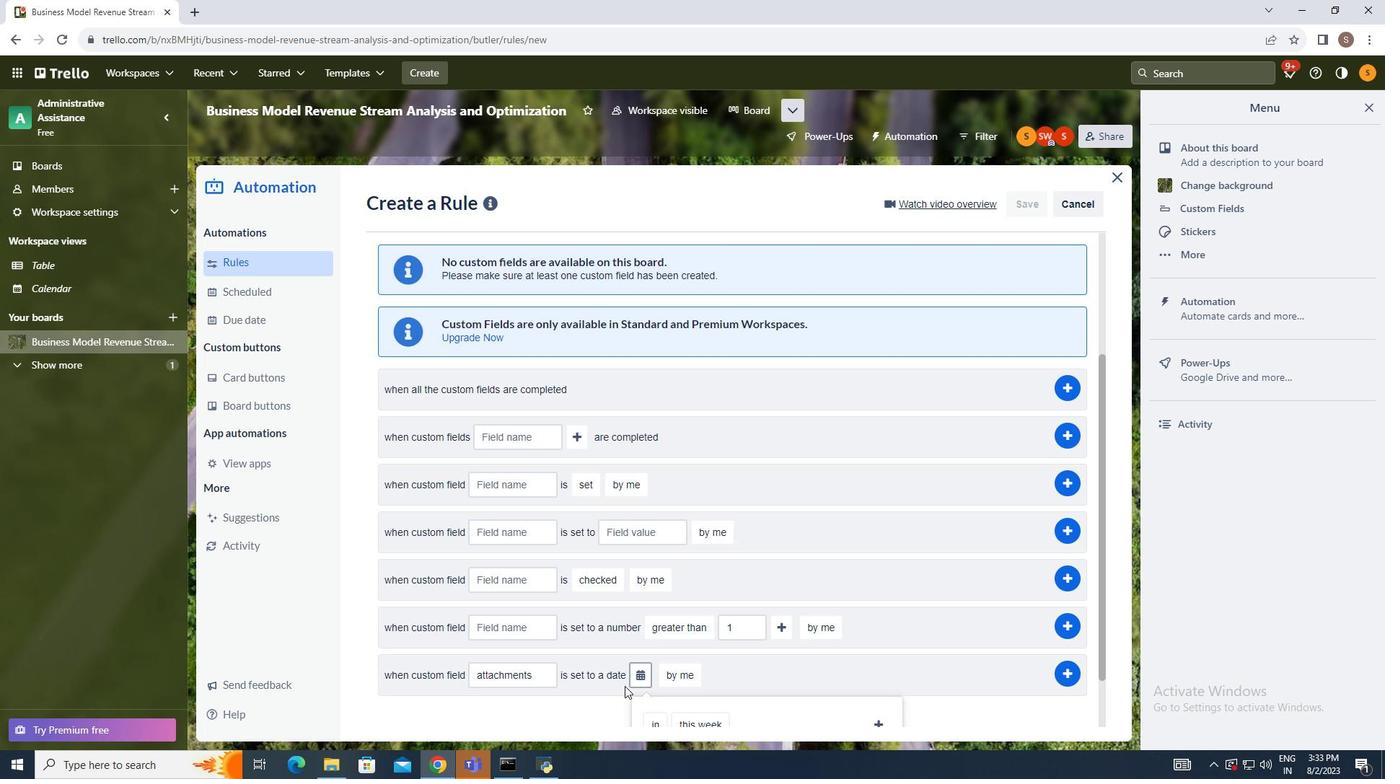 
Action: Mouse scrolled (630, 688) with delta (0, 0)
Screenshot: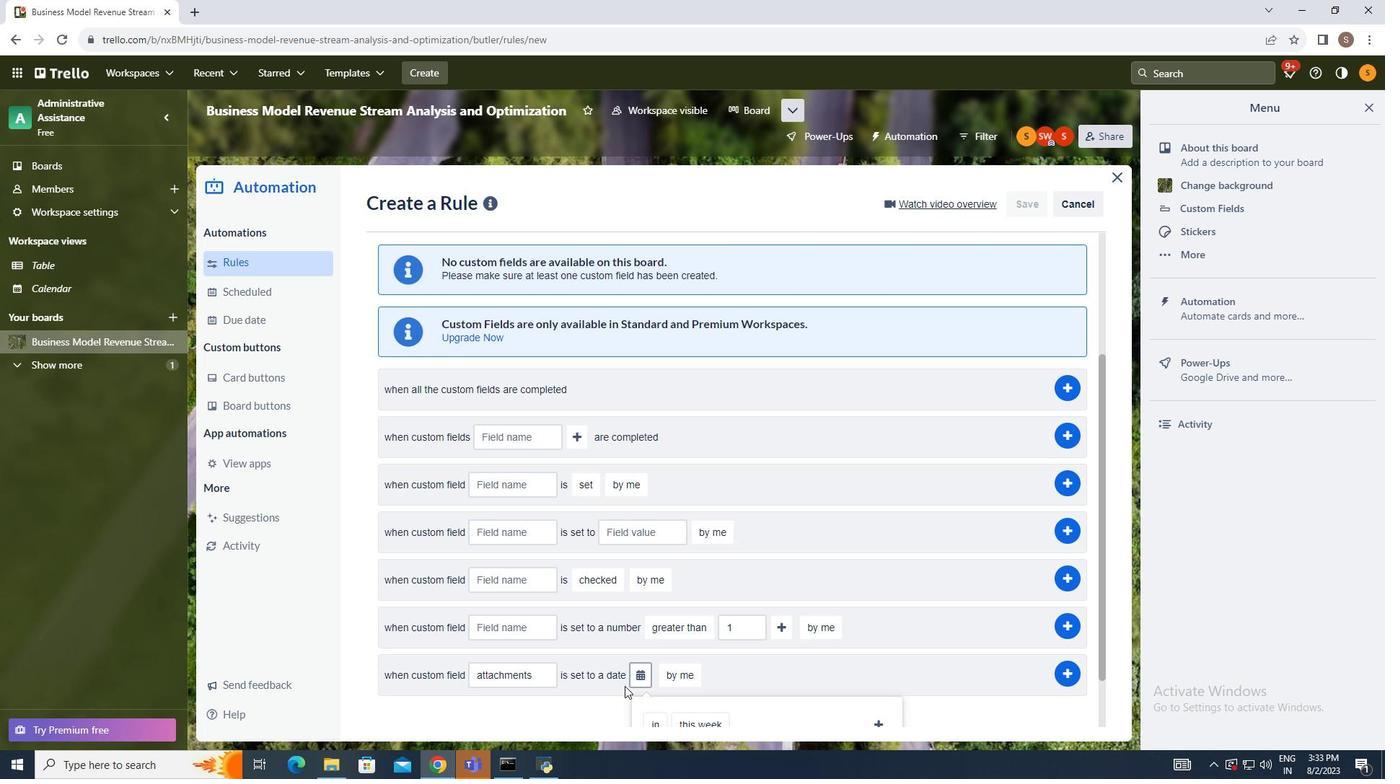 
Action: Mouse moved to (629, 687)
Screenshot: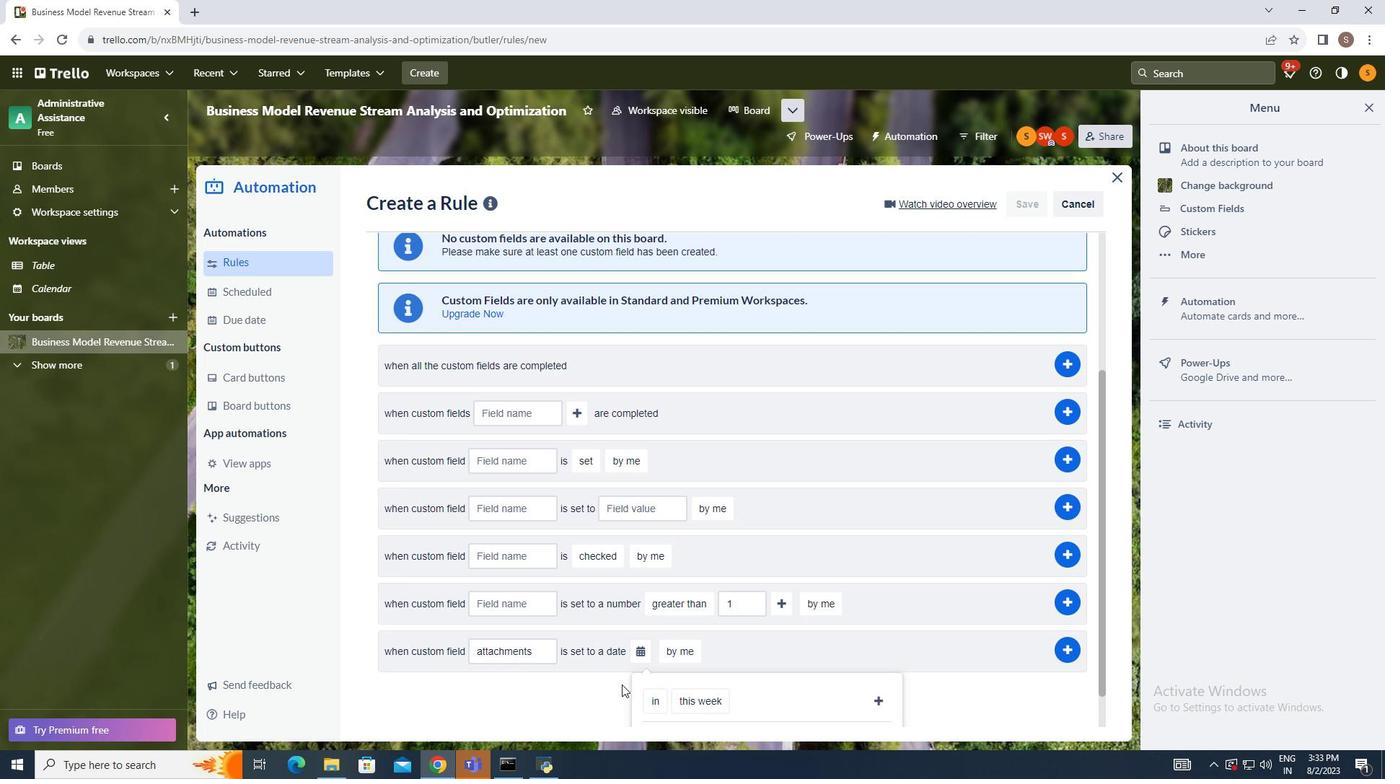 
Action: Mouse scrolled (629, 686) with delta (0, 0)
Screenshot: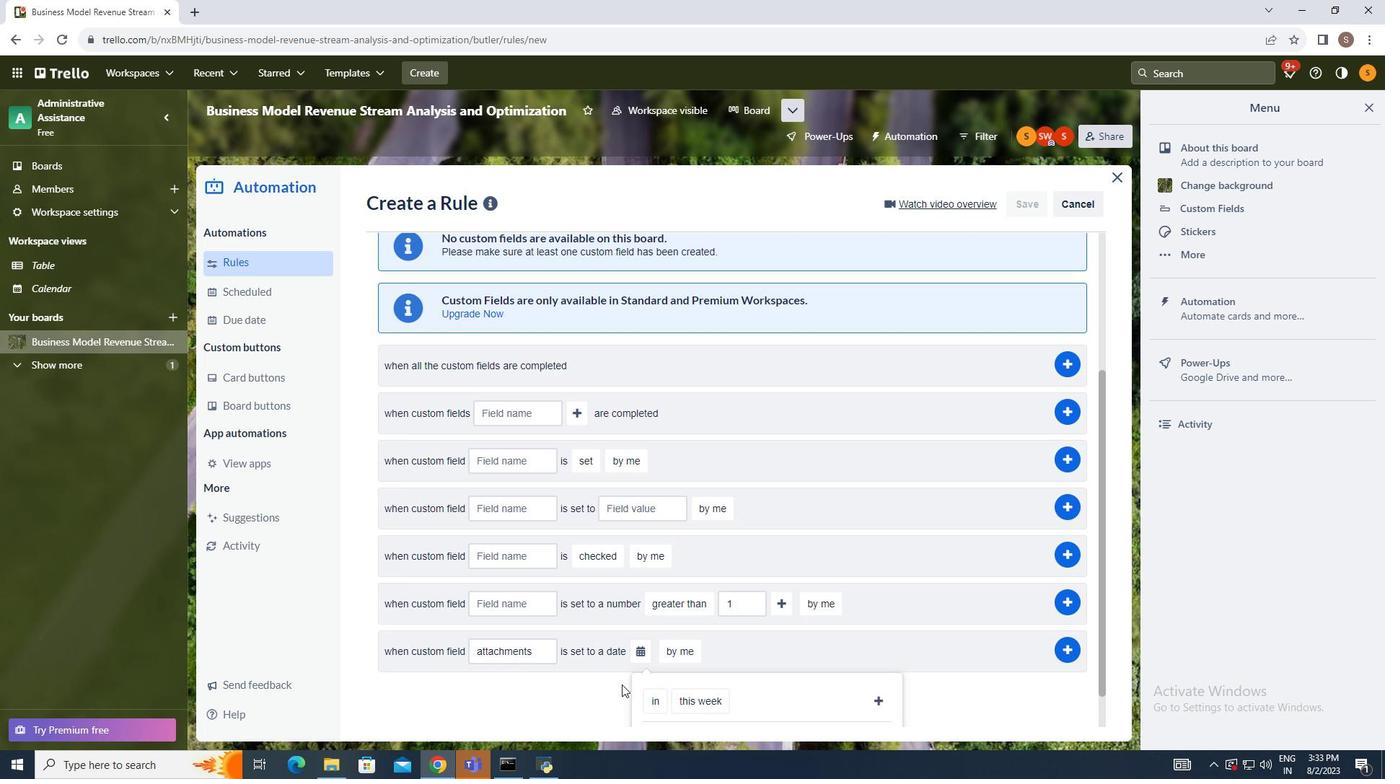 
Action: Mouse moved to (624, 686)
Screenshot: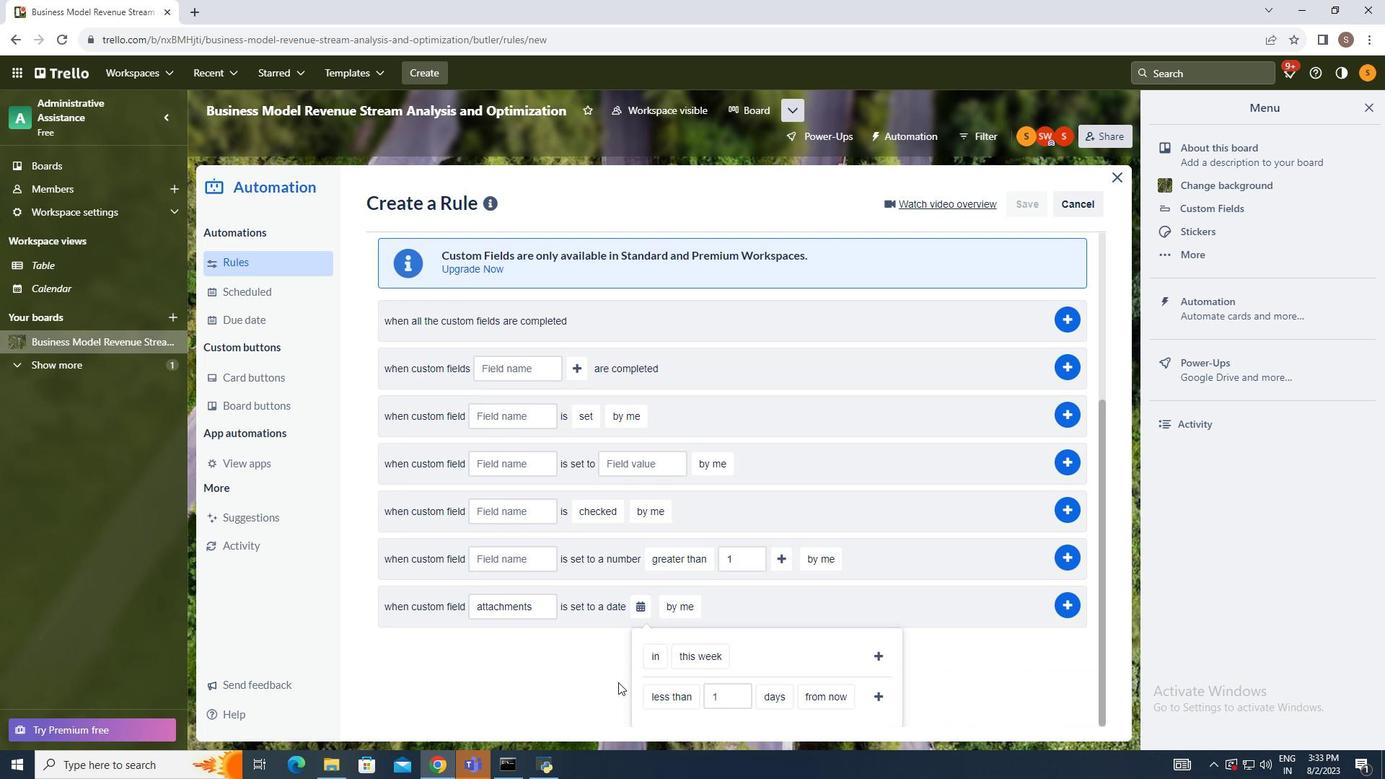 
Action: Mouse scrolled (624, 685) with delta (0, 0)
Screenshot: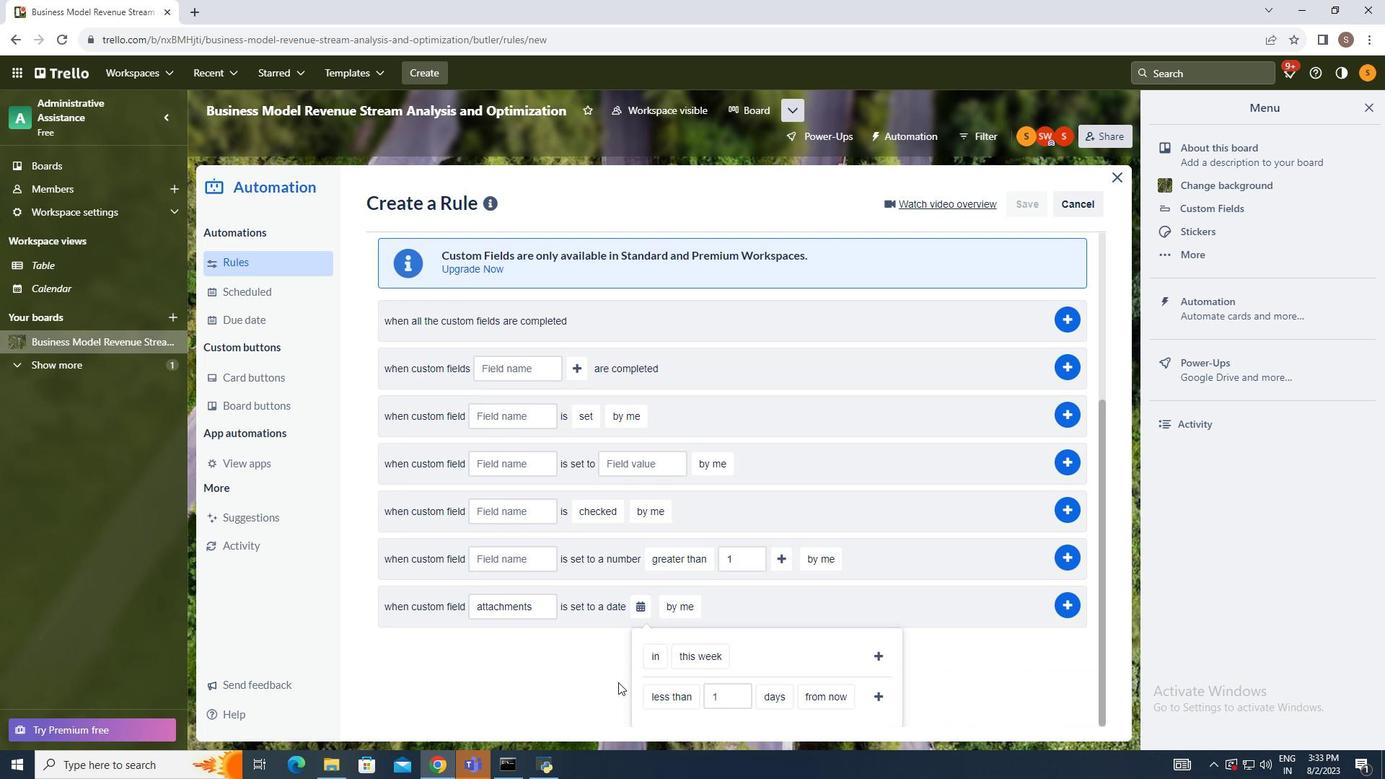 
Action: Mouse moved to (621, 684)
Screenshot: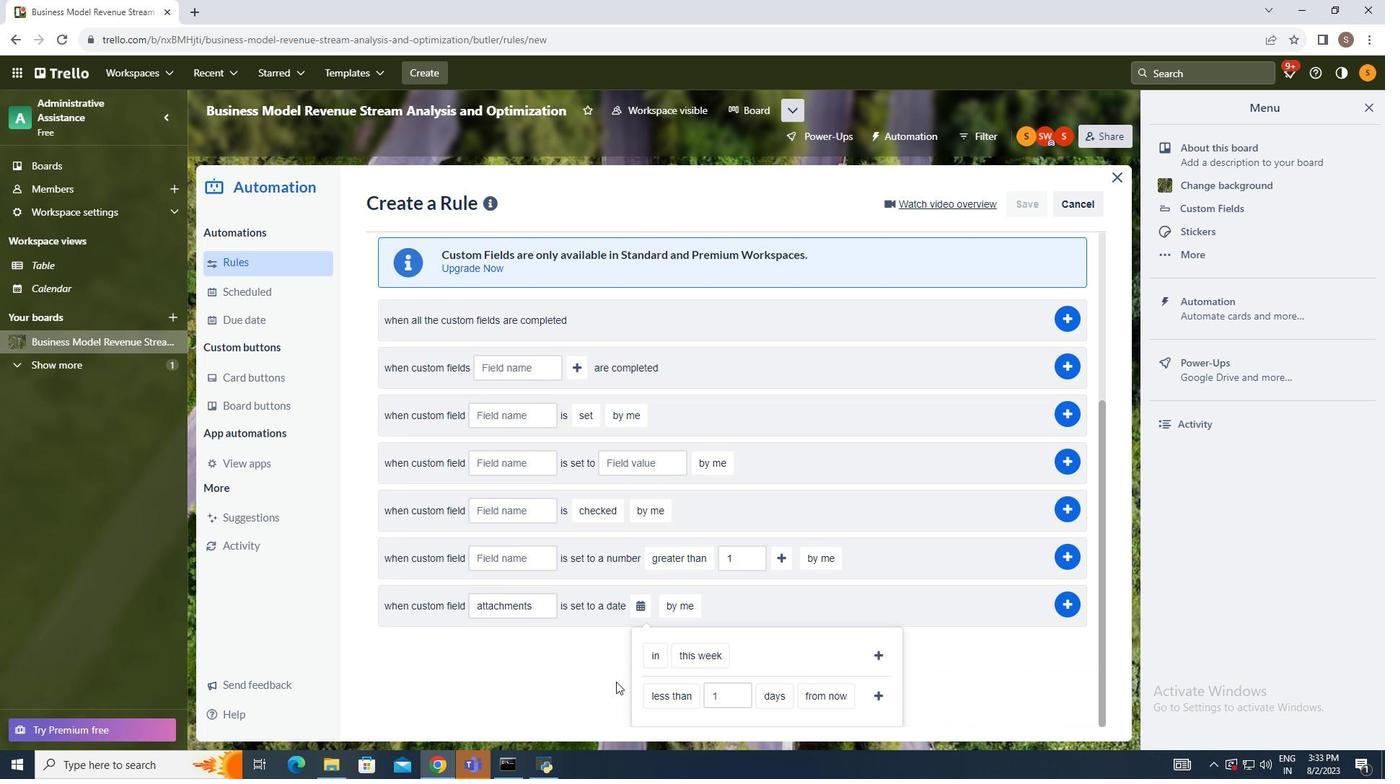 
Action: Mouse scrolled (621, 683) with delta (0, 0)
Screenshot: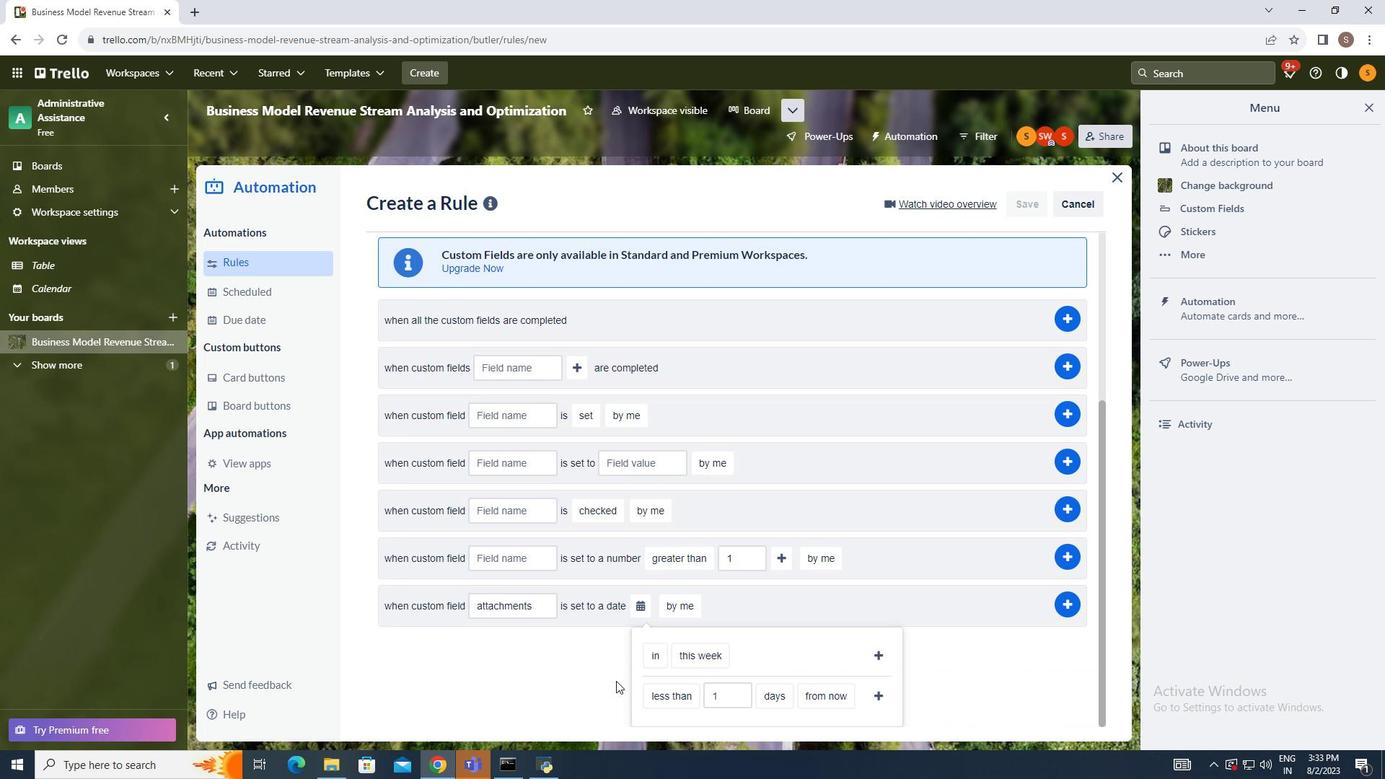 
Action: Mouse moved to (673, 699)
Screenshot: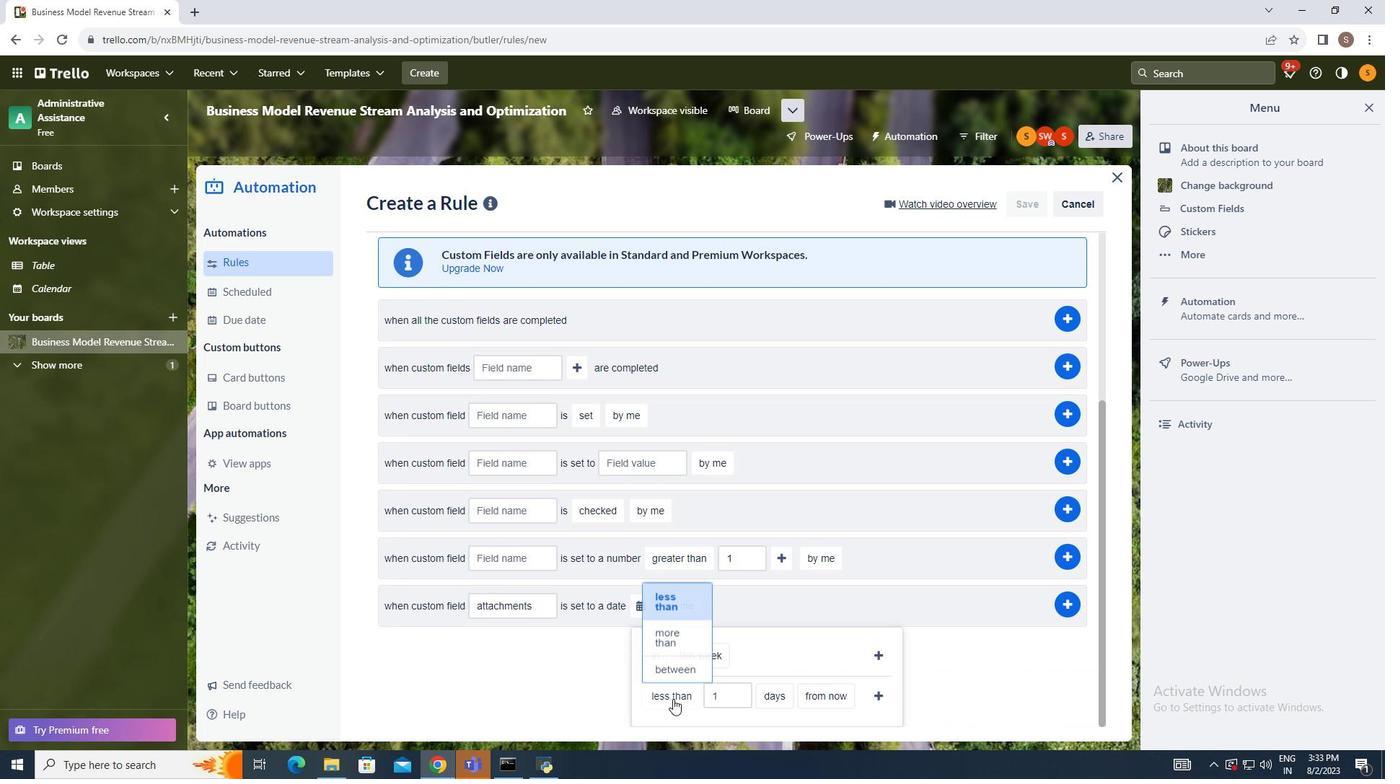 
Action: Mouse pressed left at (673, 699)
Screenshot: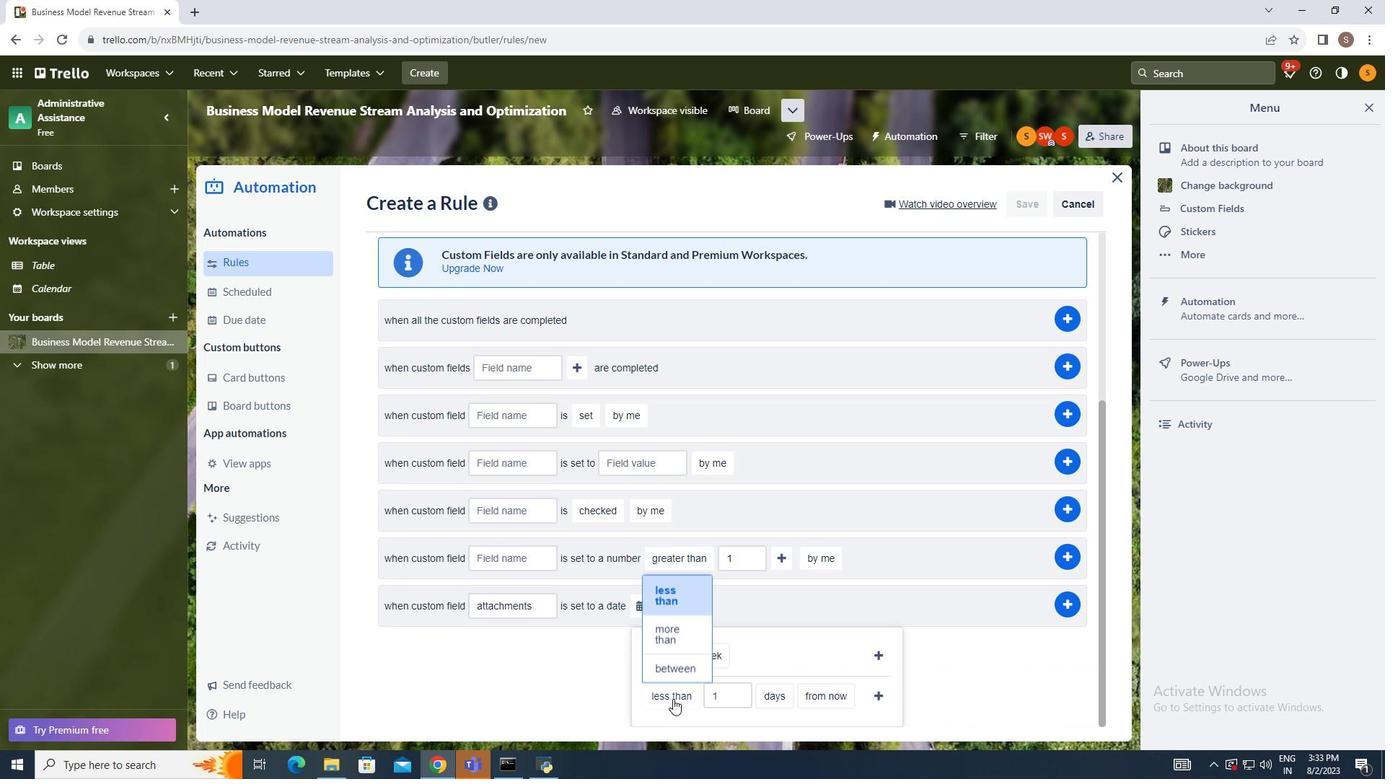 
Action: Mouse moved to (674, 596)
Screenshot: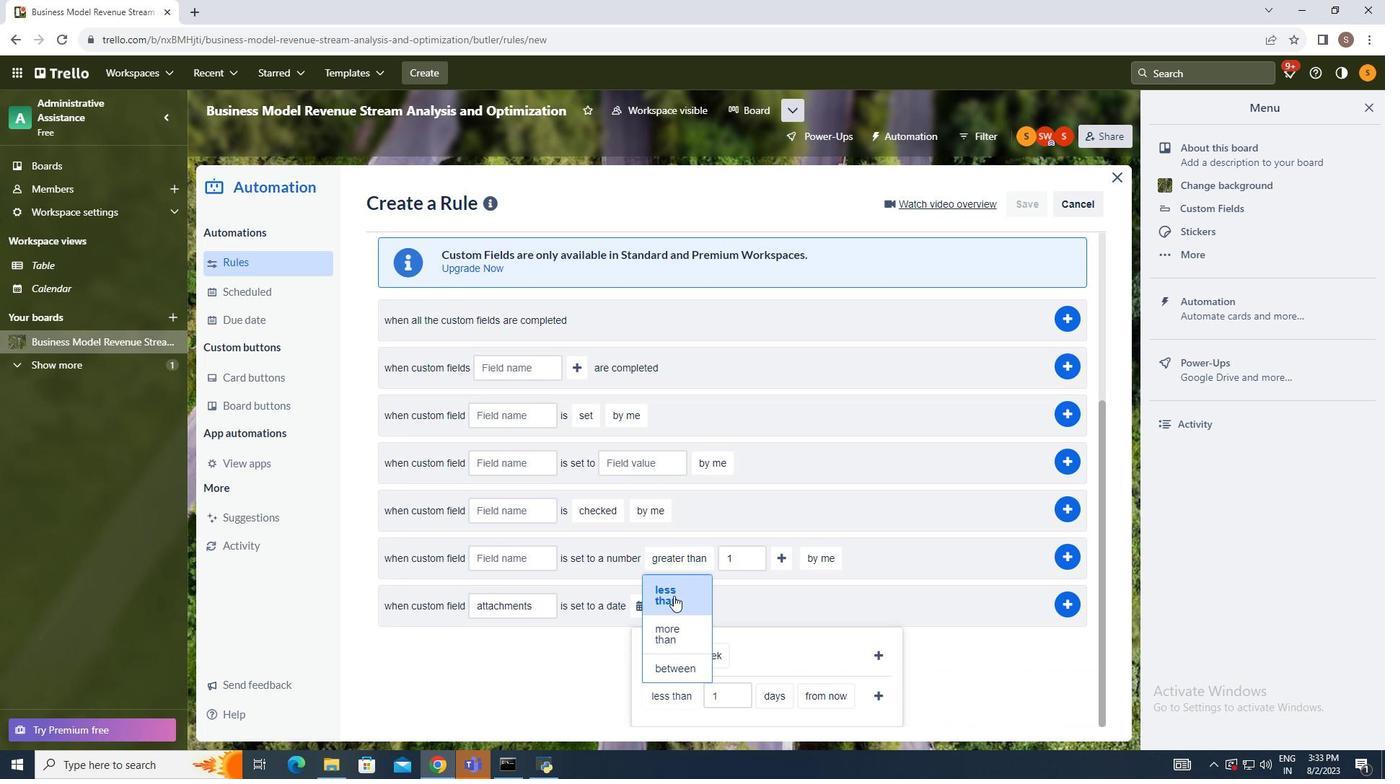 
Action: Mouse pressed left at (674, 596)
Screenshot: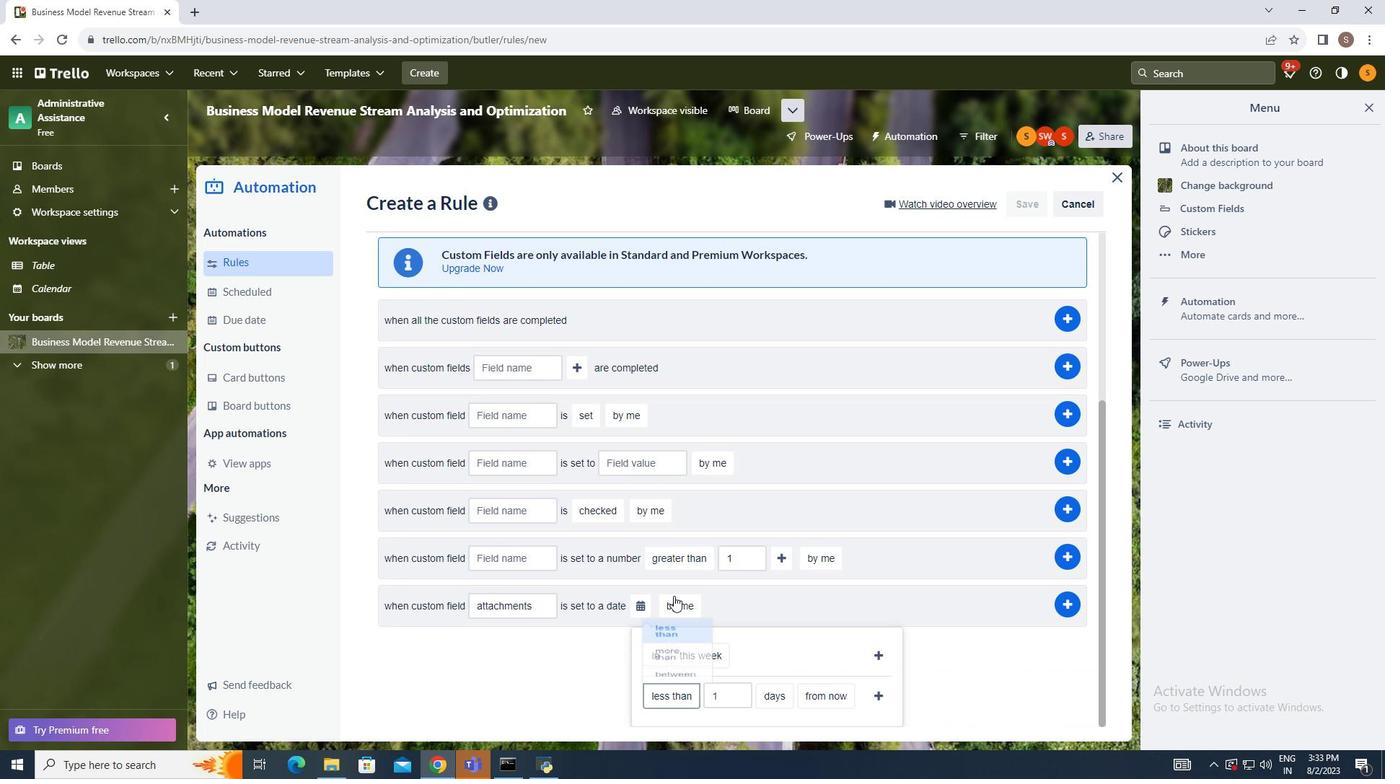 
Action: Mouse moved to (780, 693)
Screenshot: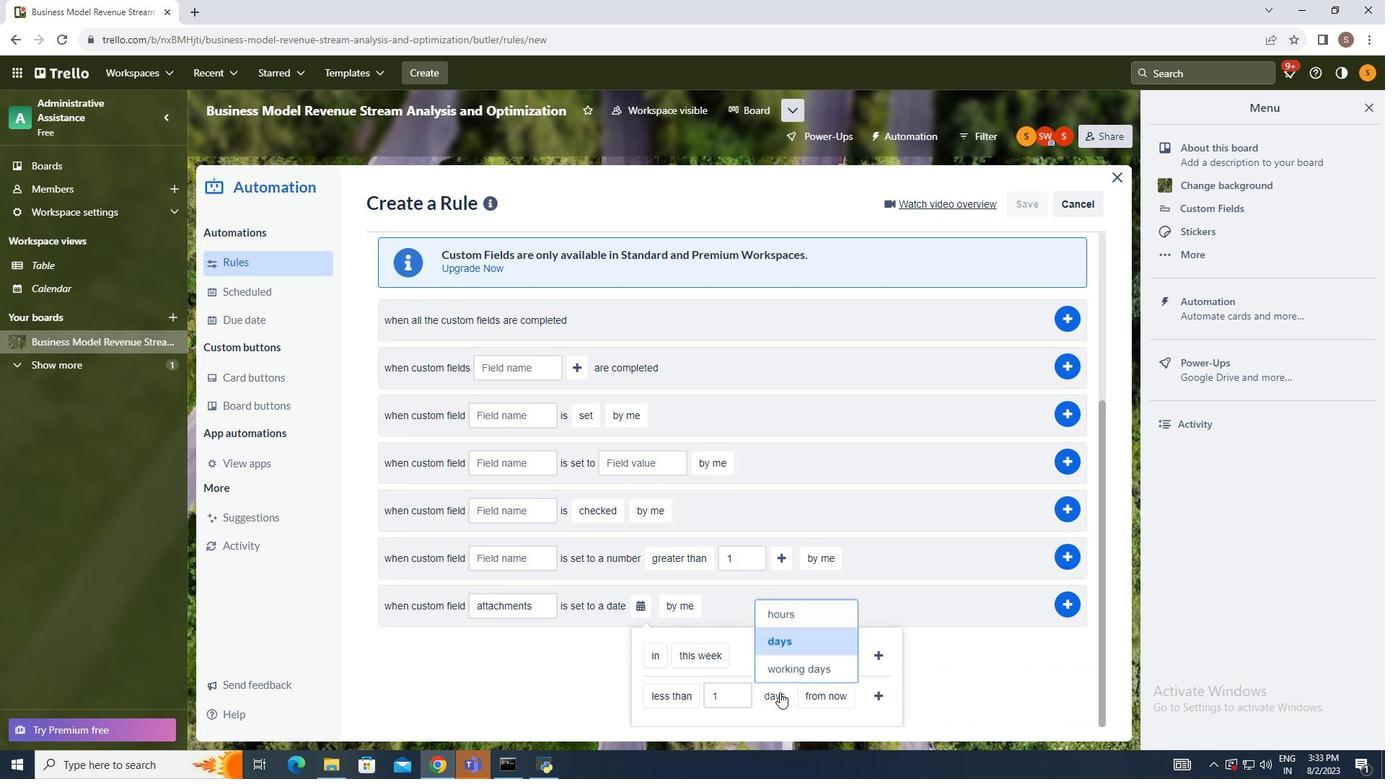 
Action: Mouse pressed left at (780, 693)
Screenshot: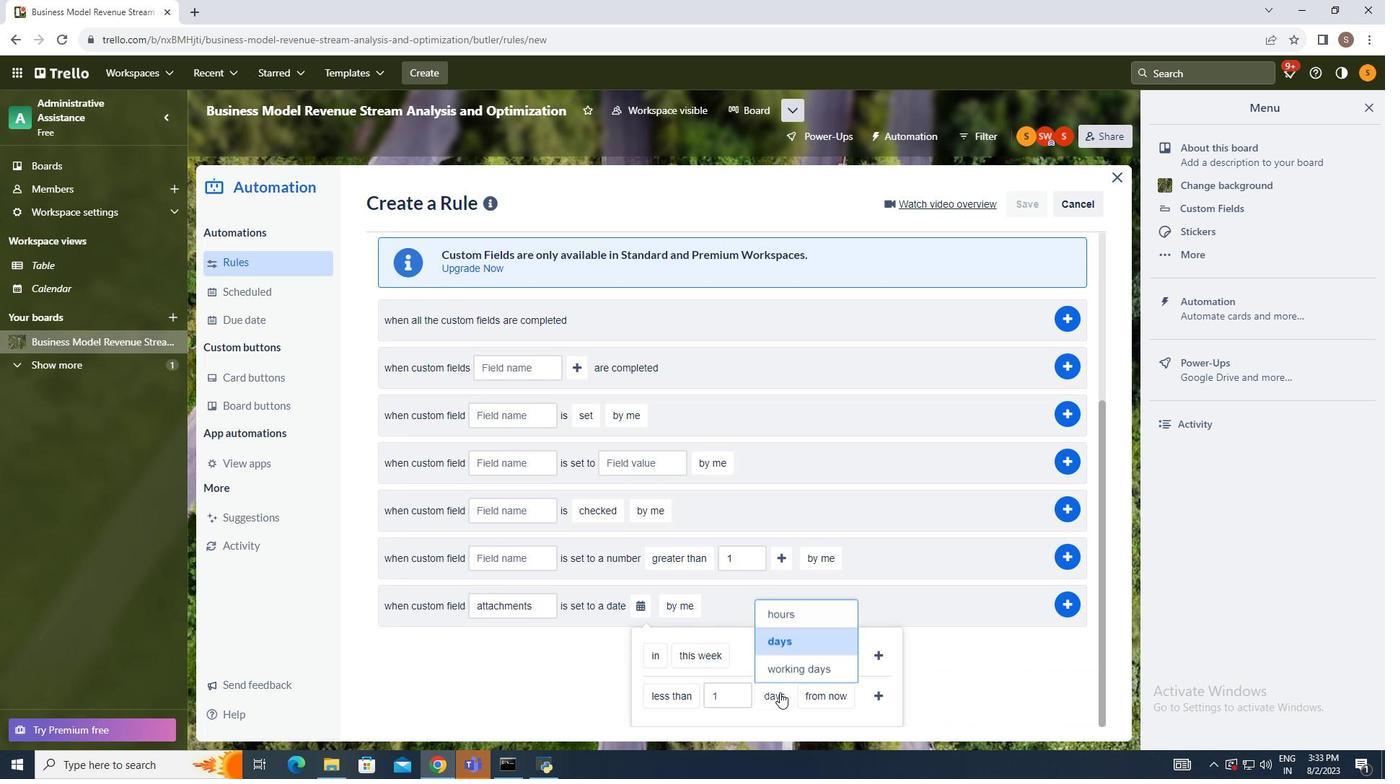 
Action: Mouse moved to (785, 604)
Screenshot: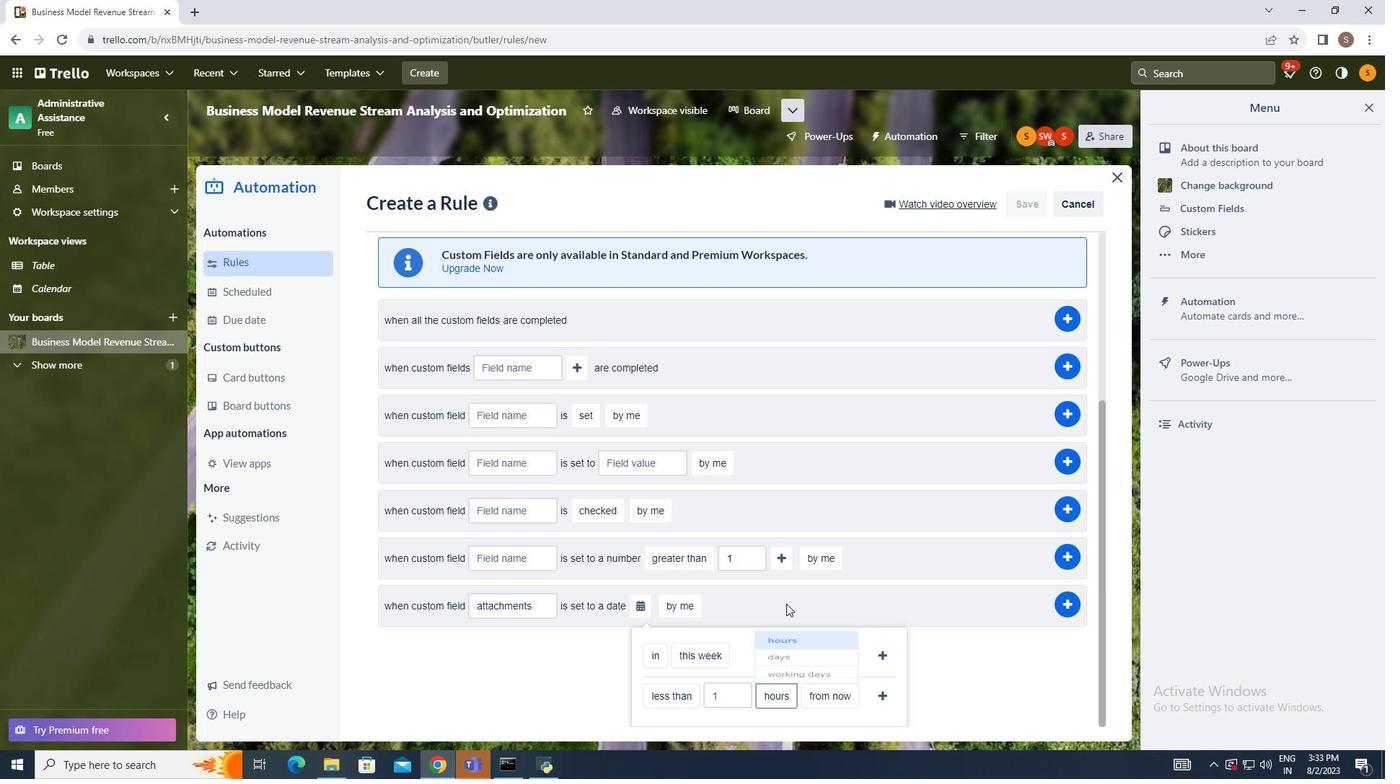 
Action: Mouse pressed left at (785, 604)
Screenshot: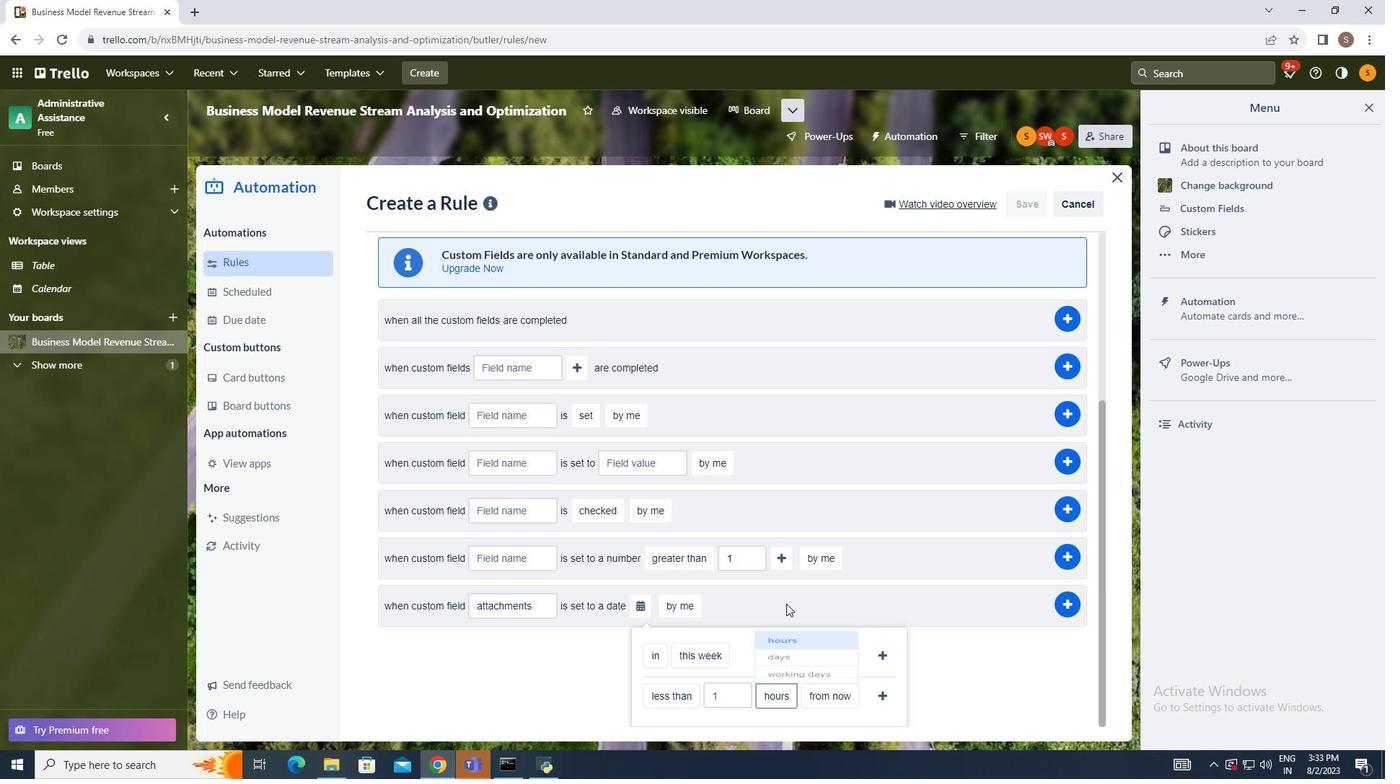 
Action: Mouse moved to (836, 694)
Screenshot: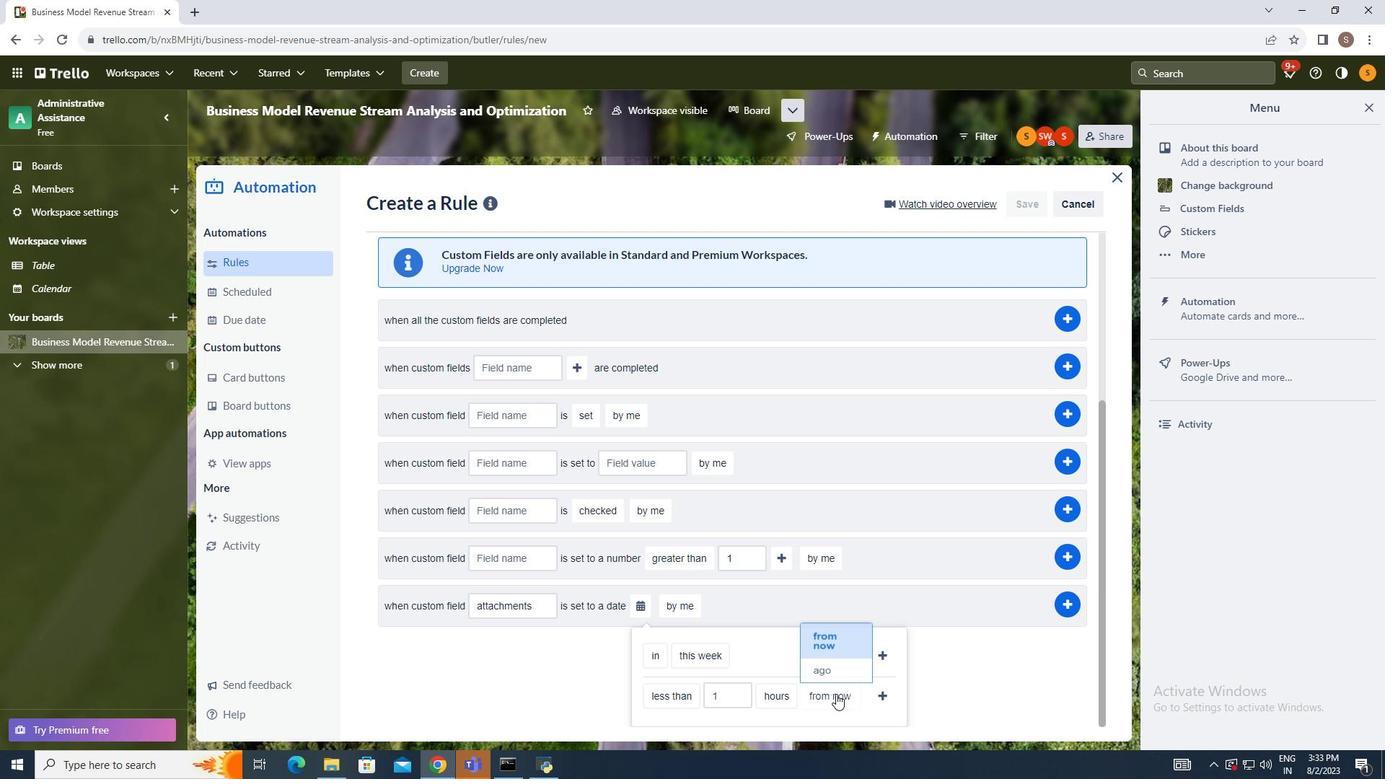 
Action: Mouse pressed left at (836, 694)
Screenshot: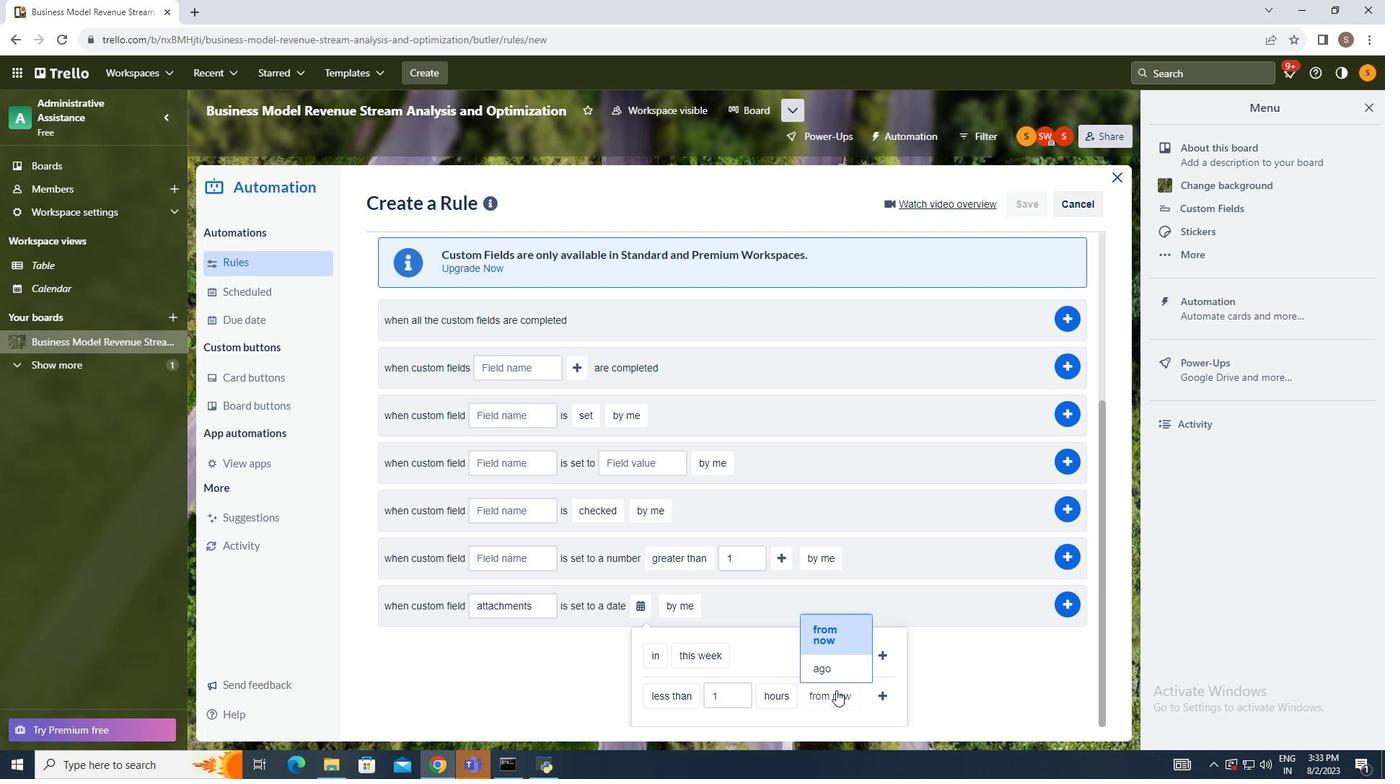 
Action: Mouse moved to (838, 633)
Screenshot: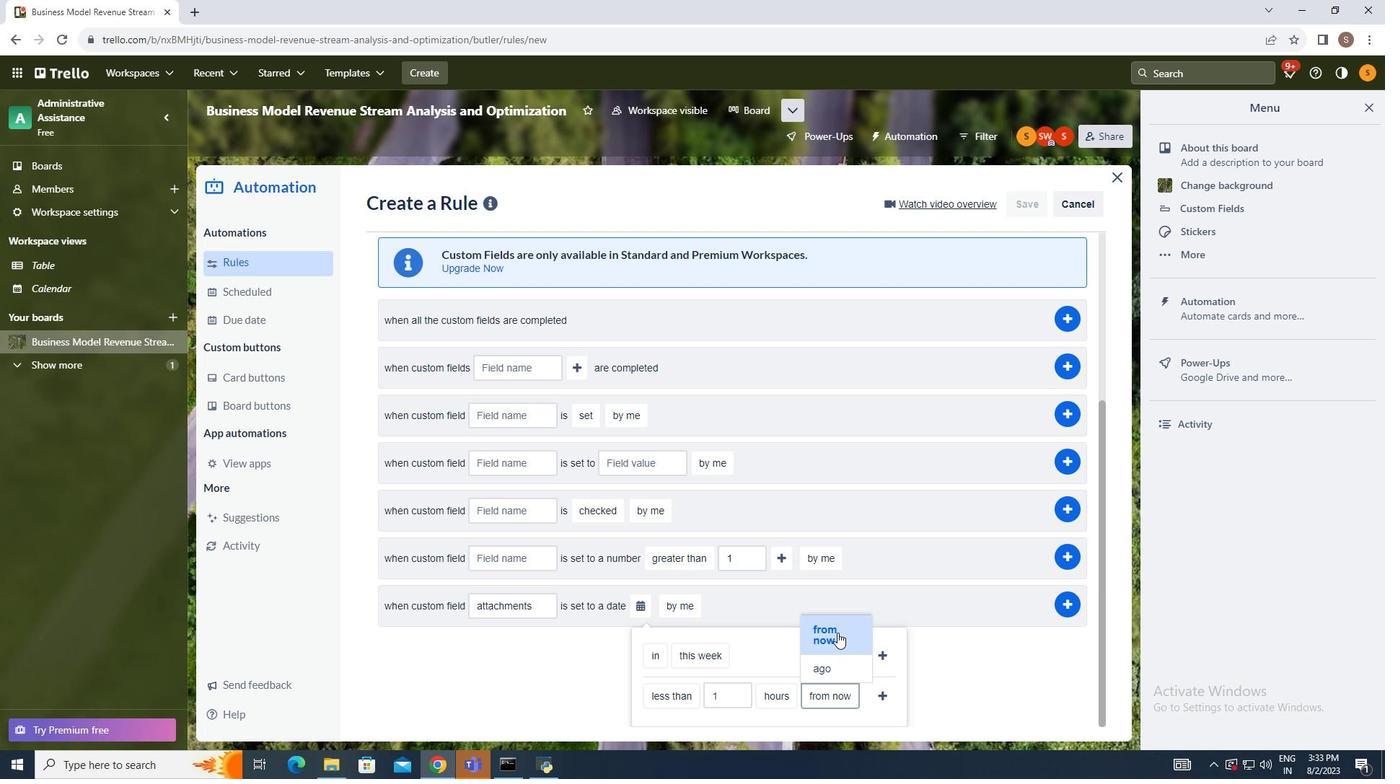 
Action: Mouse pressed left at (838, 633)
Screenshot: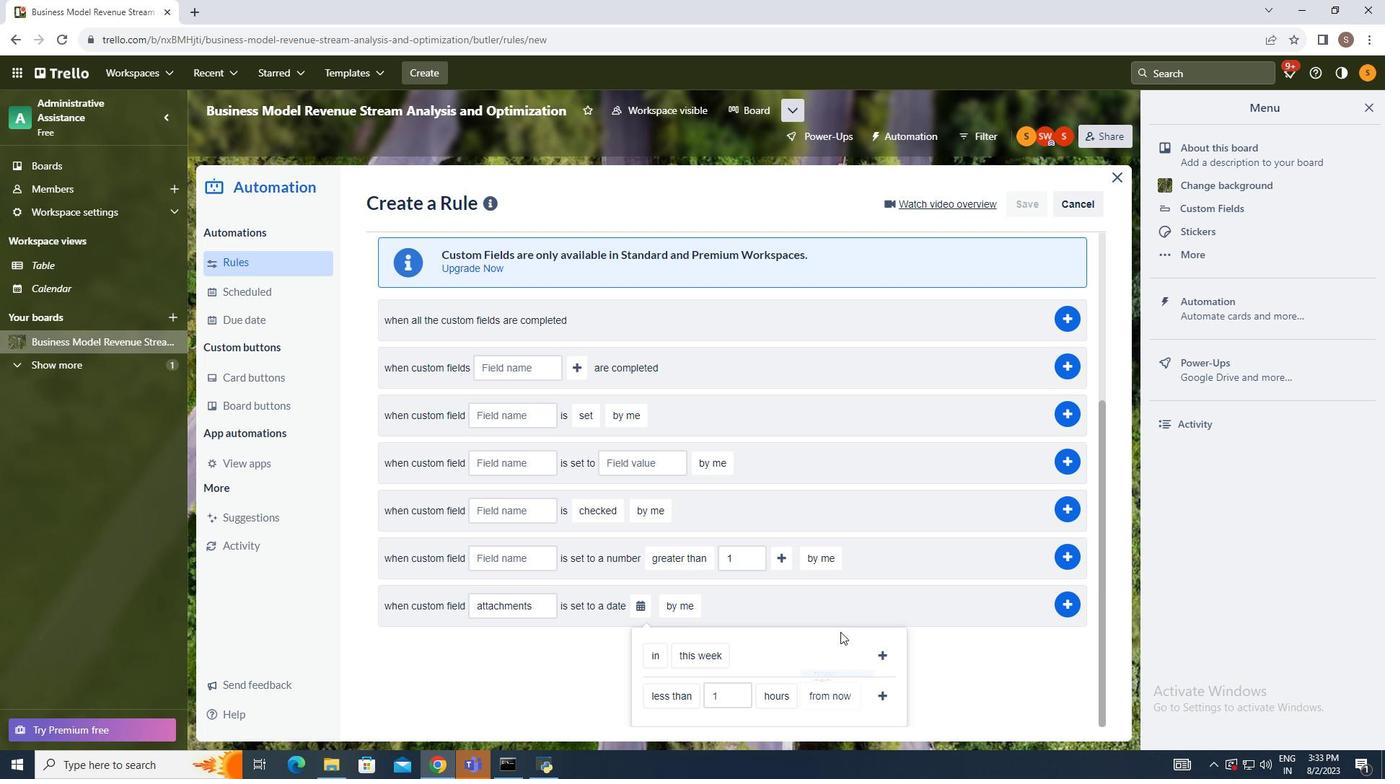 
Action: Mouse moved to (878, 701)
Screenshot: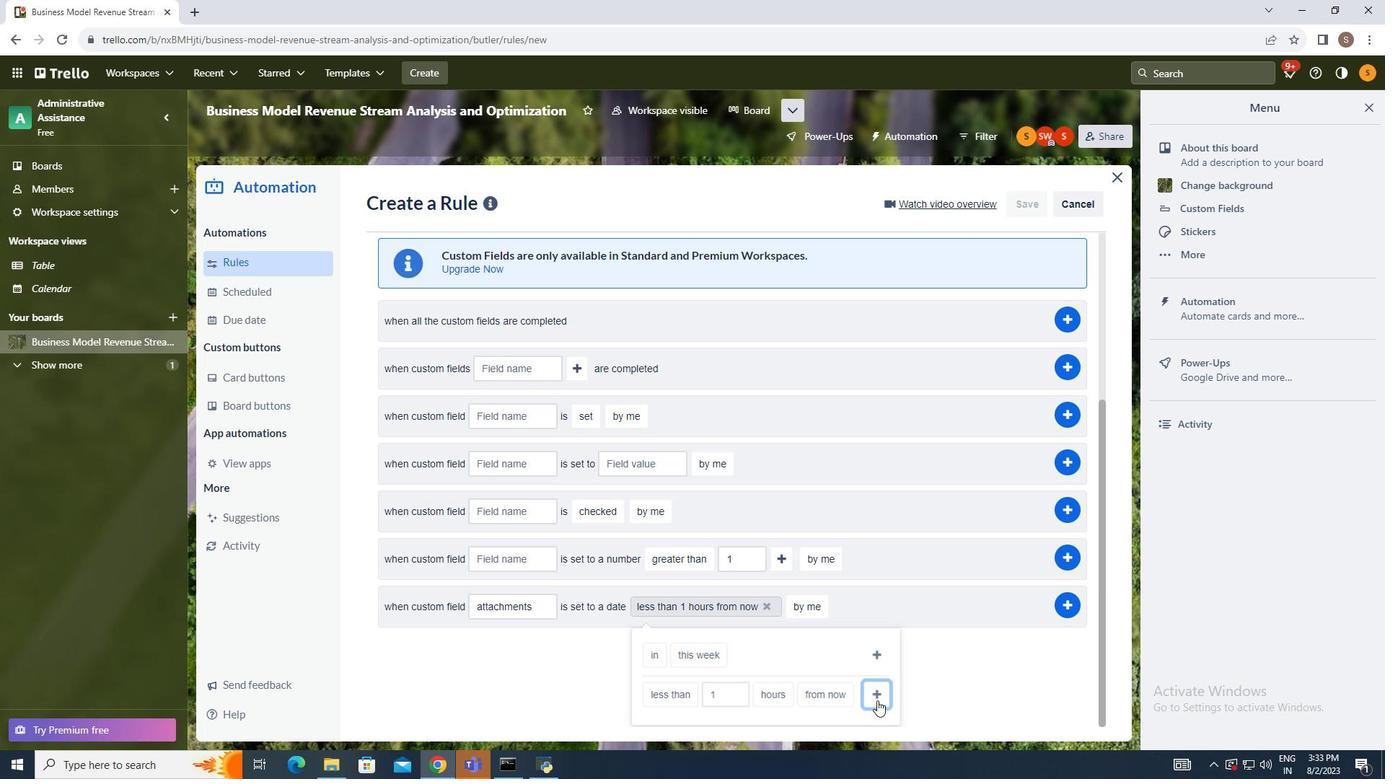
Action: Mouse pressed left at (878, 701)
Screenshot: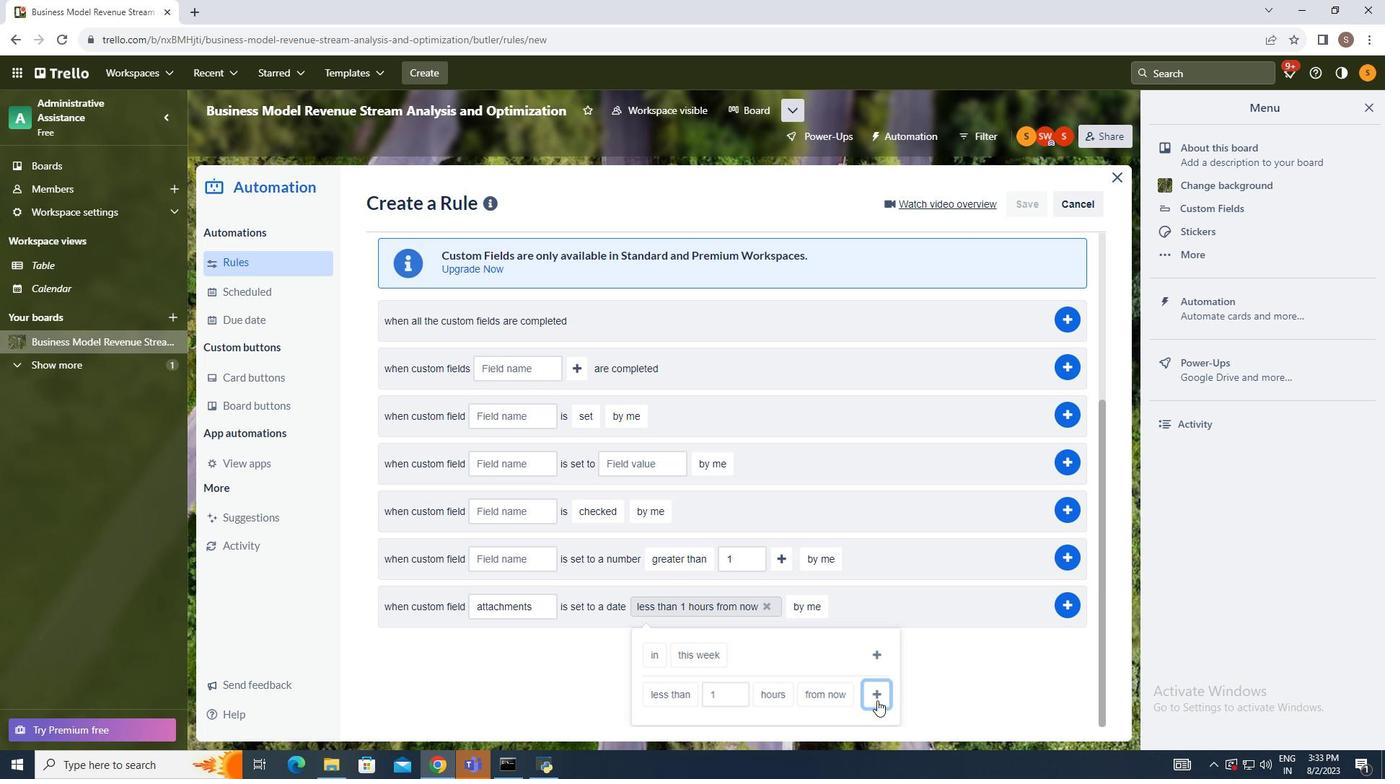 
Action: Mouse moved to (812, 681)
Screenshot: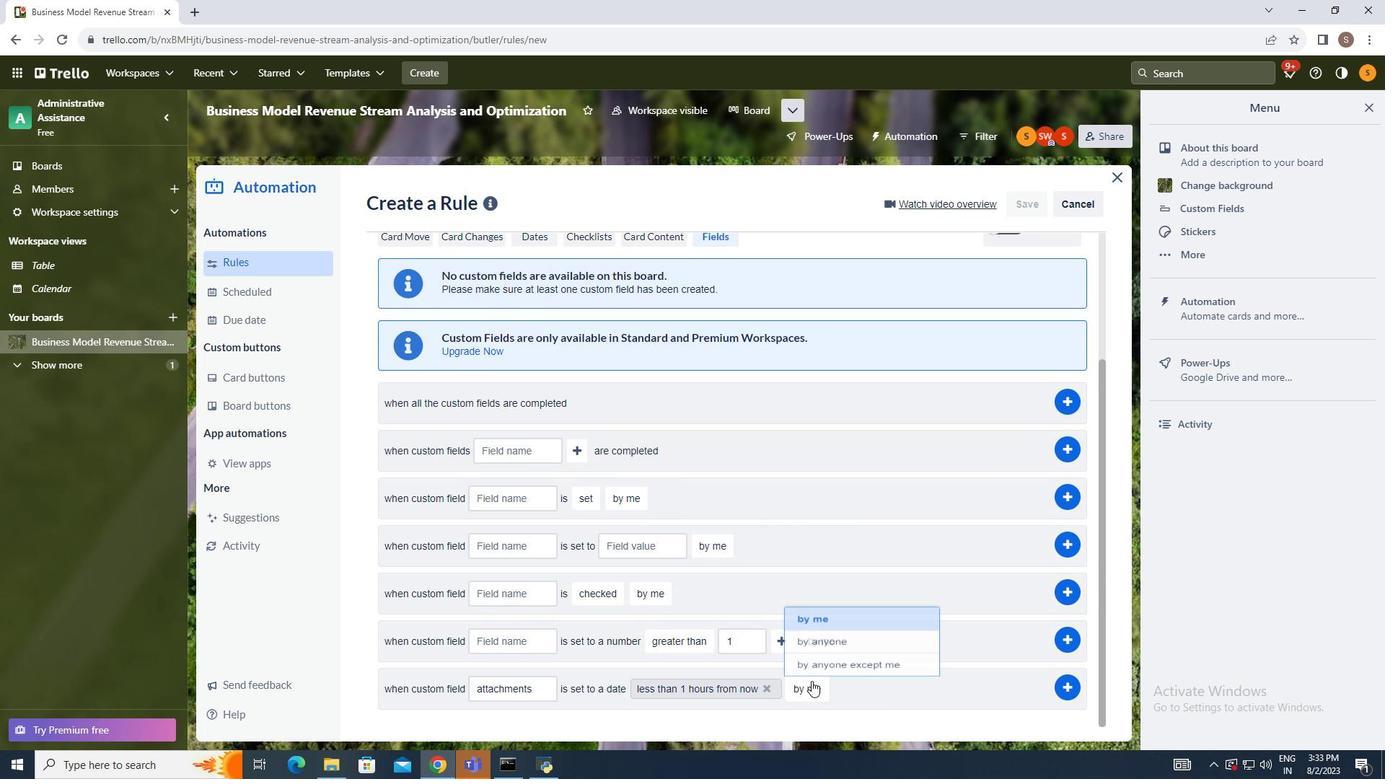 
Action: Mouse pressed left at (812, 681)
Screenshot: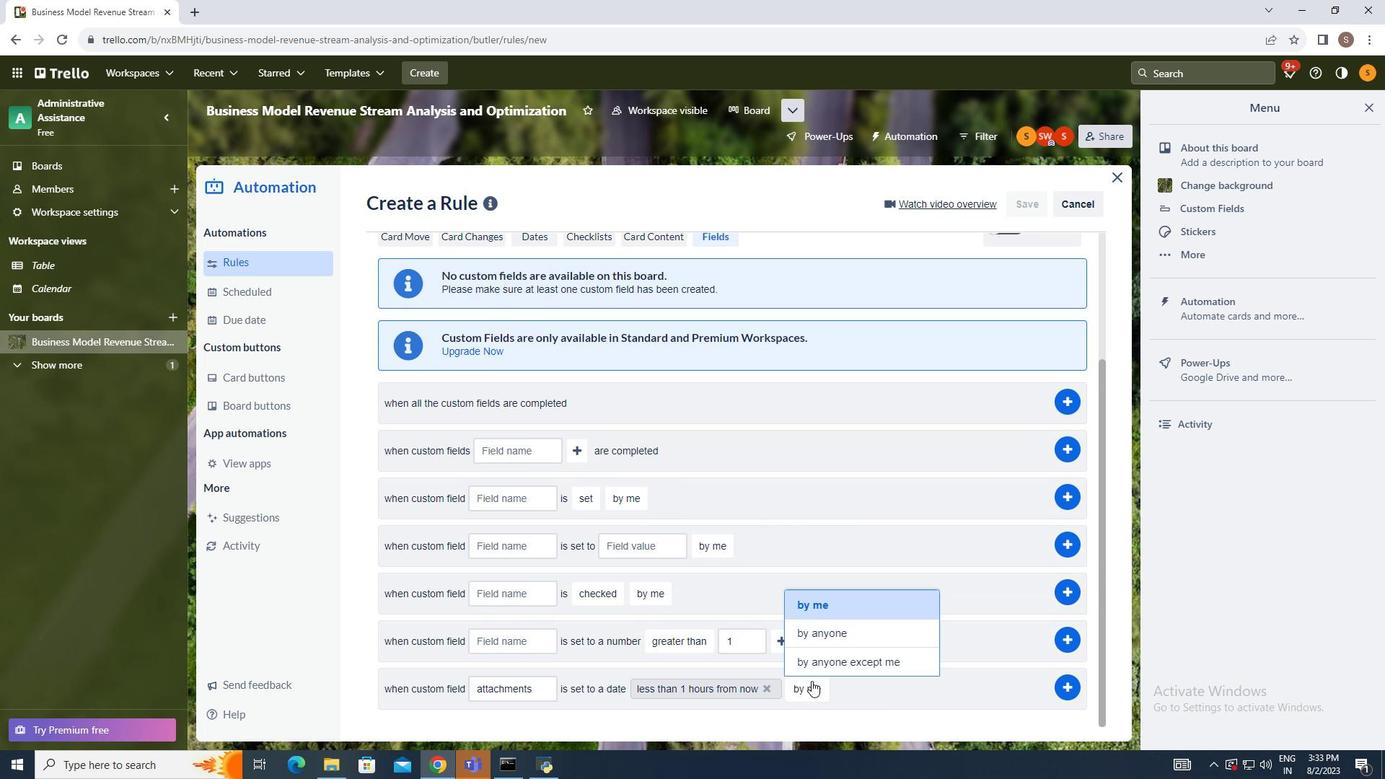 
Action: Mouse moved to (842, 657)
Screenshot: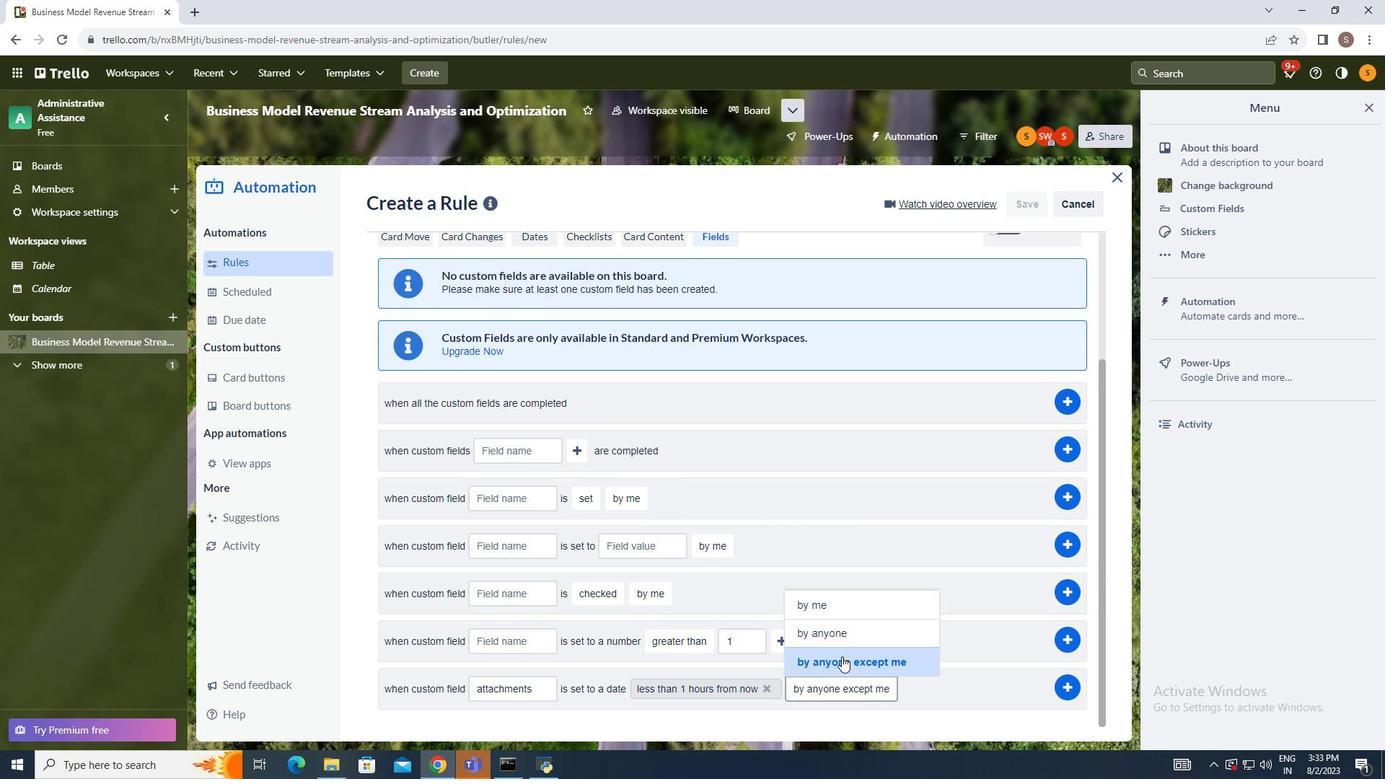
Action: Mouse pressed left at (842, 657)
Screenshot: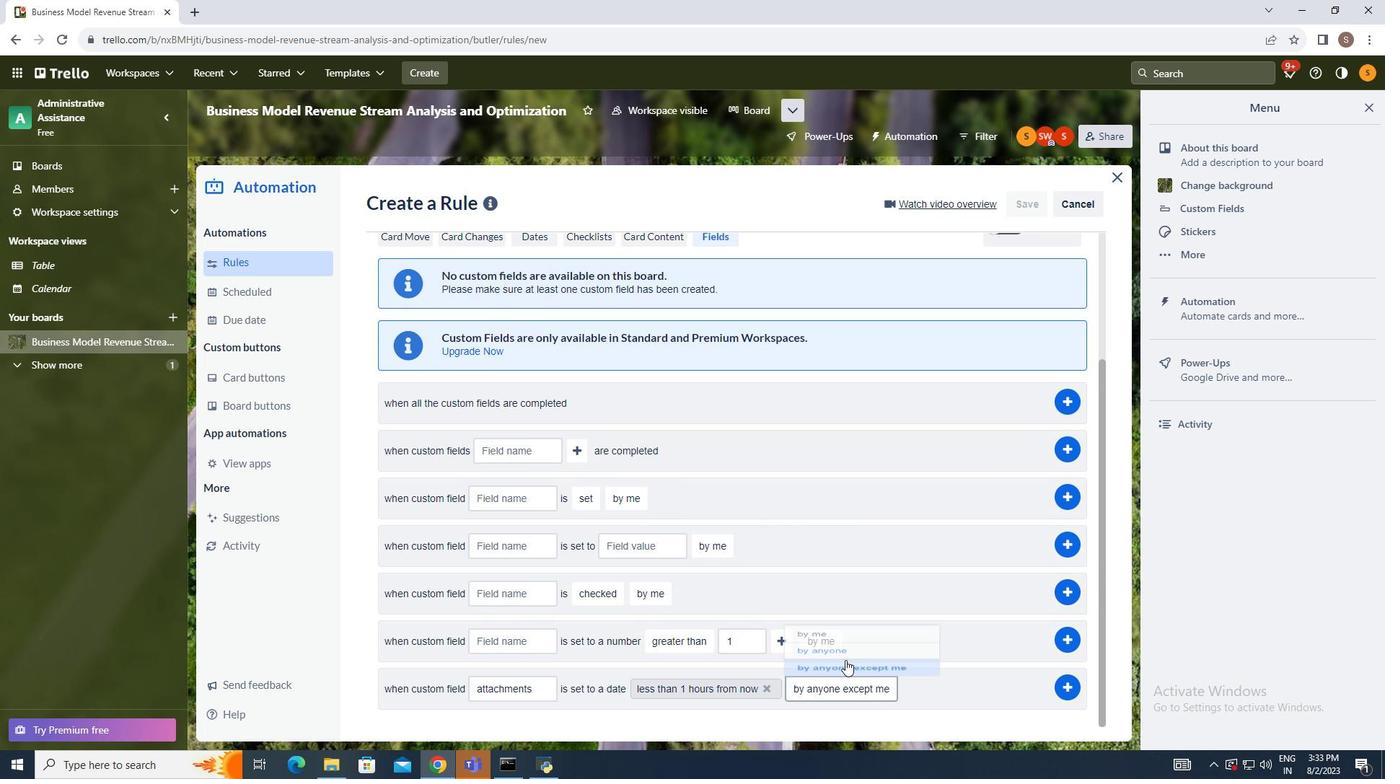 
Action: Mouse moved to (1063, 688)
Screenshot: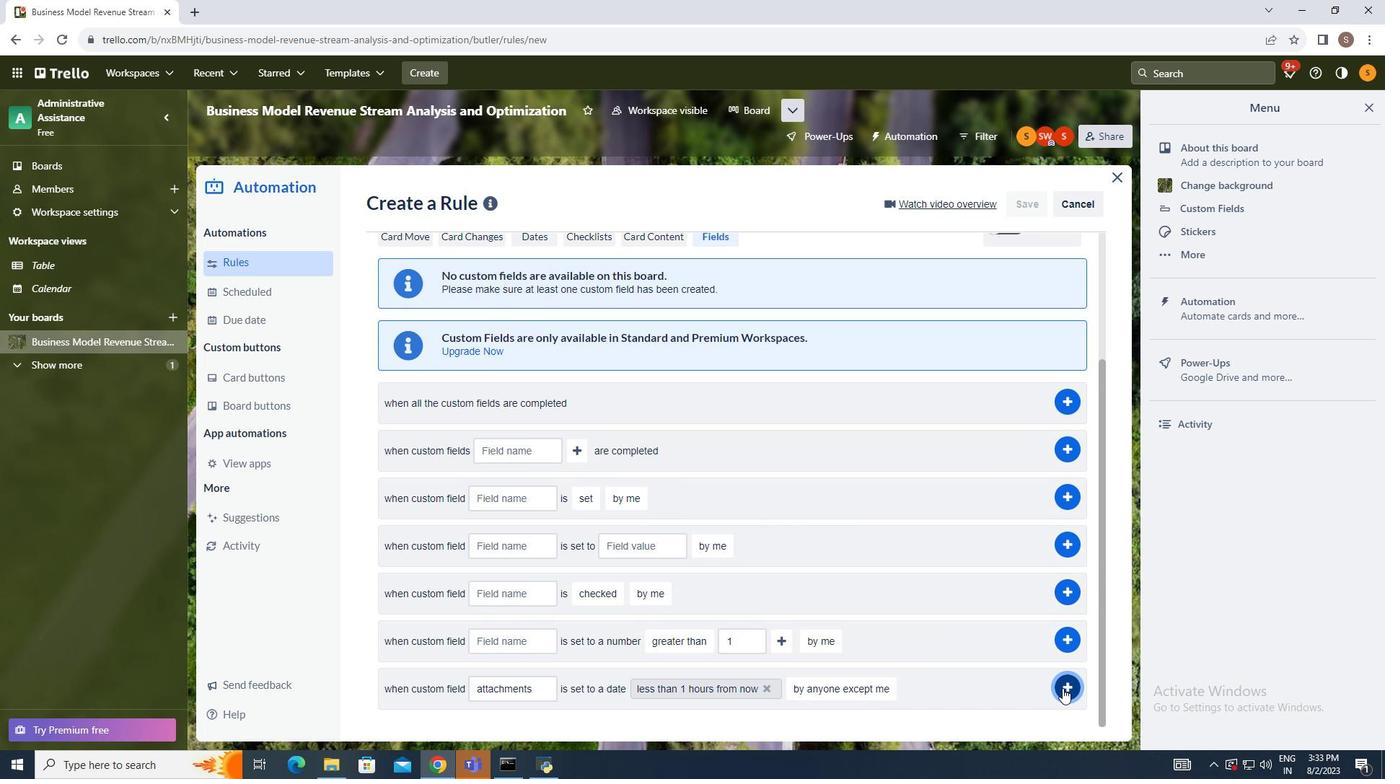 
Action: Mouse pressed left at (1063, 688)
Screenshot: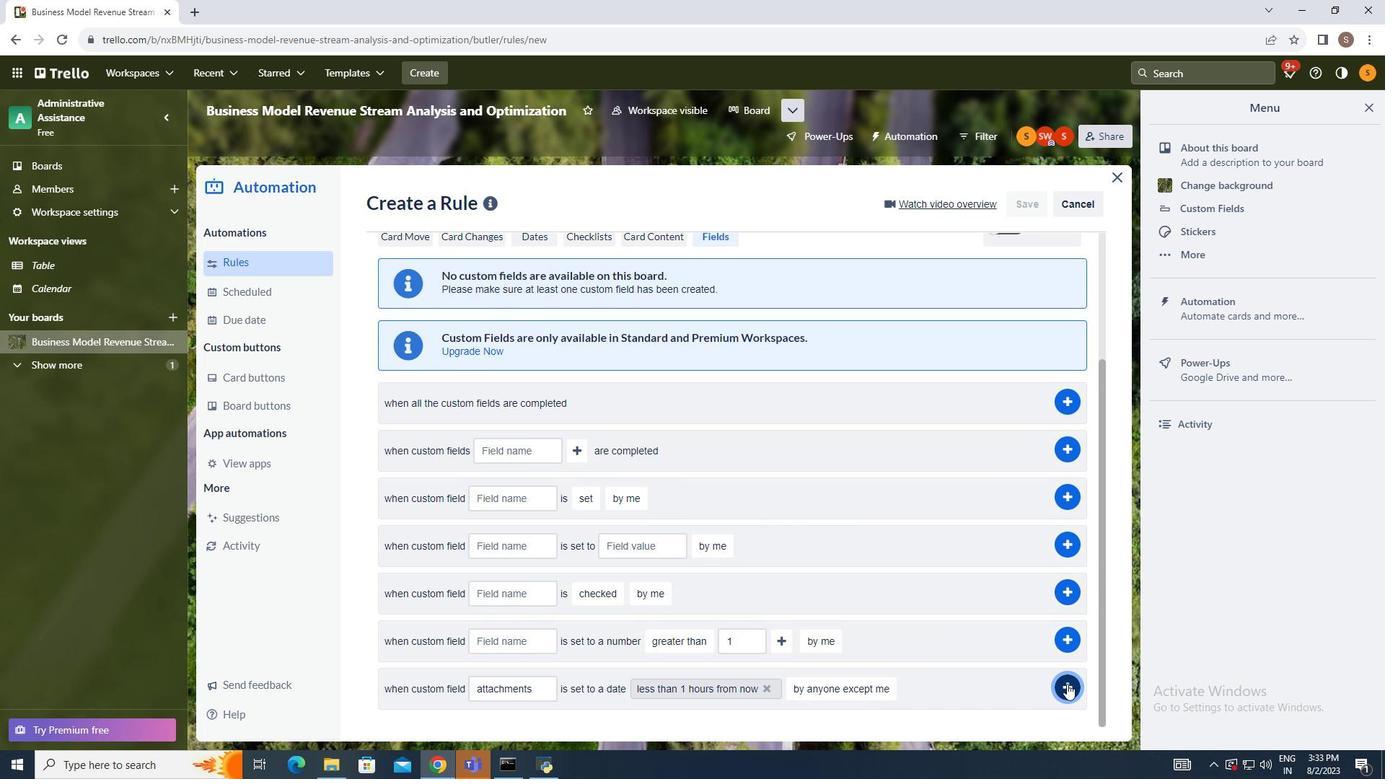 
Action: Mouse moved to (1107, 621)
Screenshot: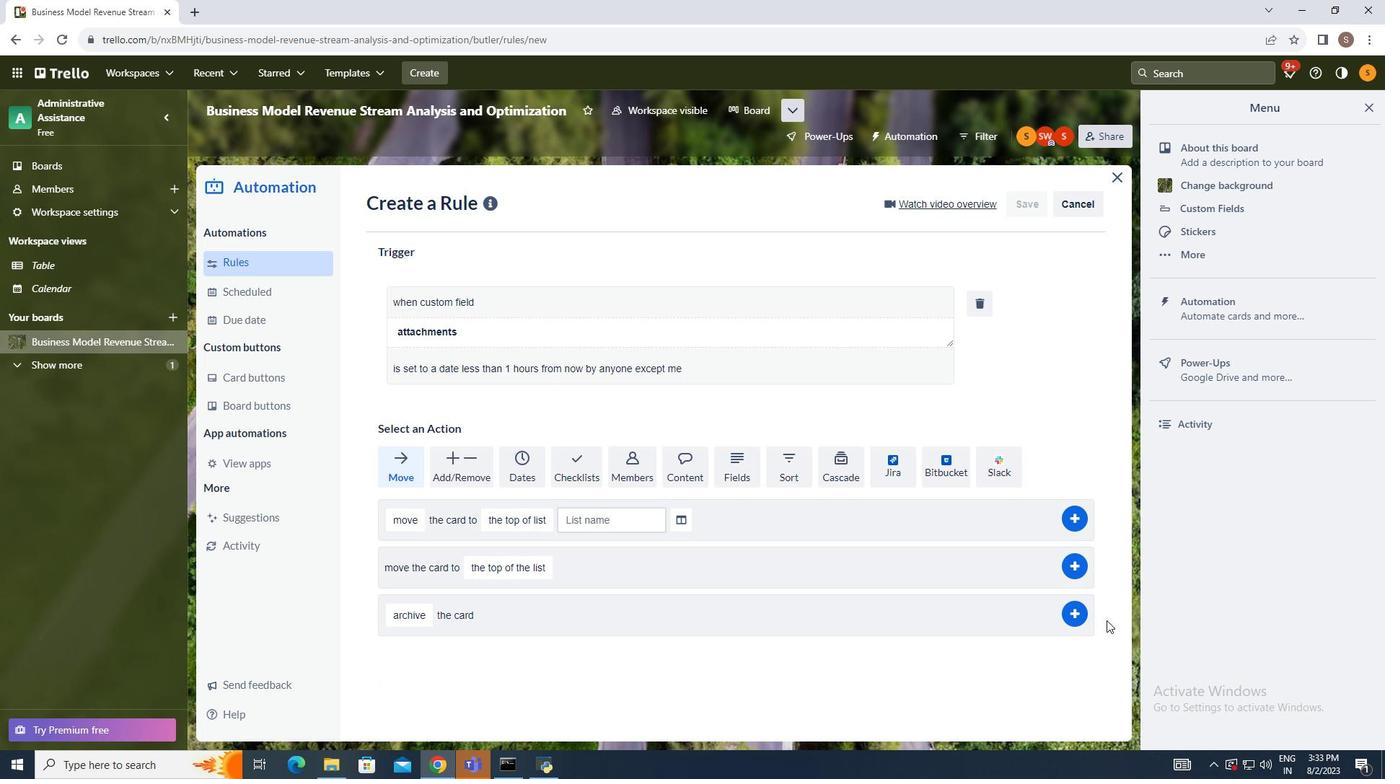 
